Task: Find connections with filter location Duderstadt with filter topic #mortgage with filter profile language Spanish with filter current company Synergy Marine Group with filter school University of Mumbai with filter industry Postal Services with filter service category Interaction Design with filter keywords title Customer Service Manager
Action: Mouse moved to (482, 59)
Screenshot: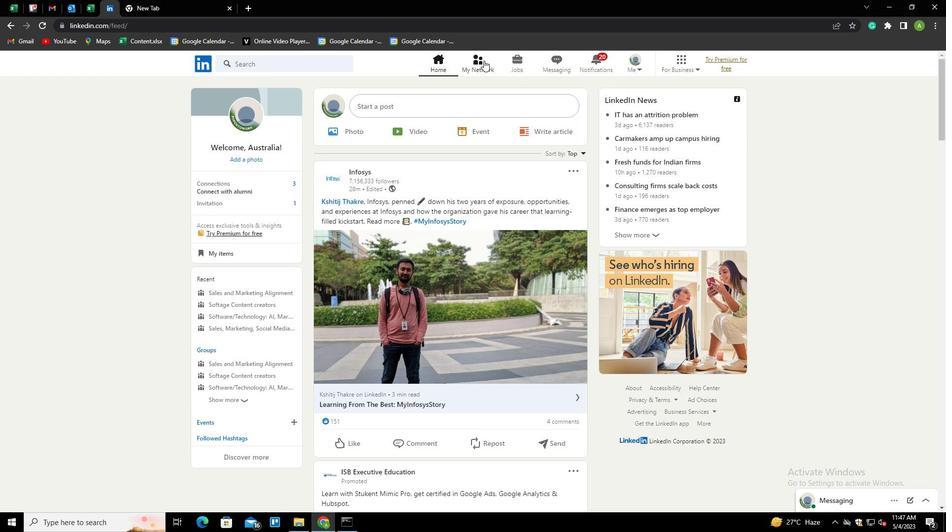 
Action: Mouse pressed left at (482, 59)
Screenshot: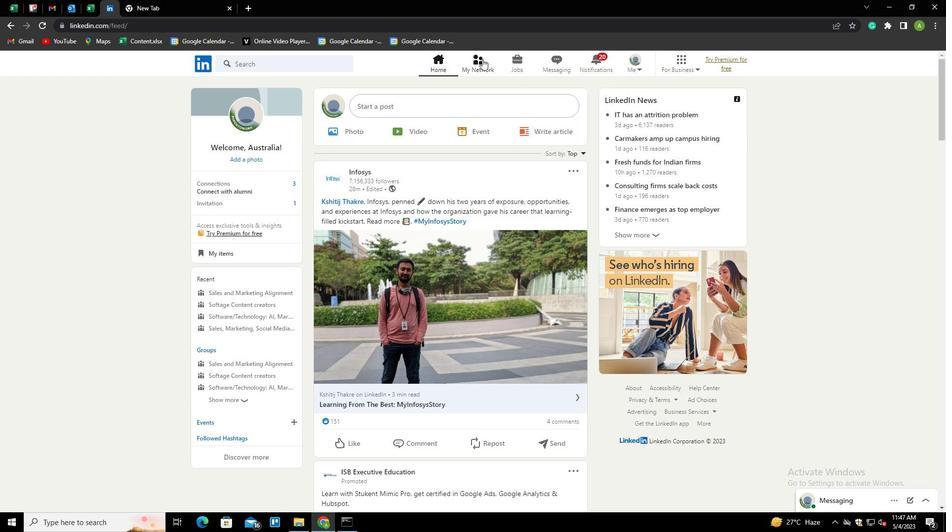 
Action: Mouse moved to (263, 120)
Screenshot: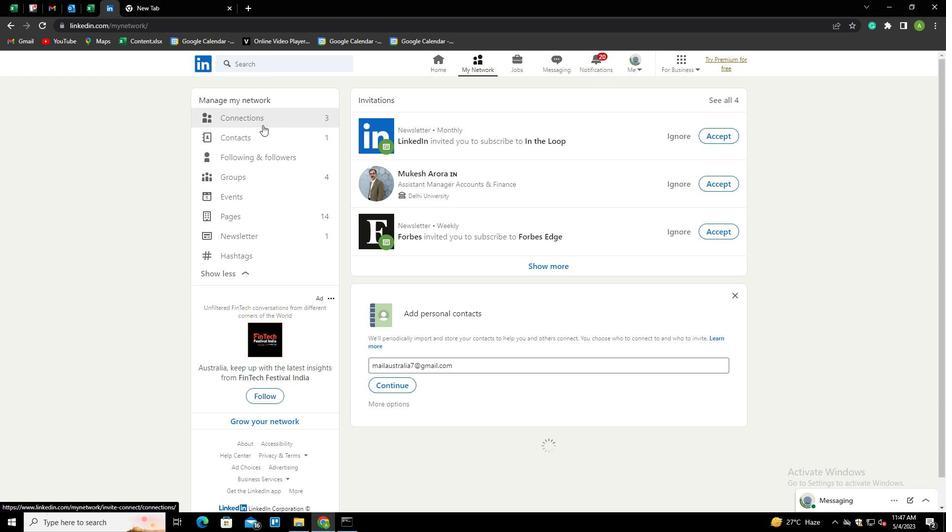 
Action: Mouse pressed left at (263, 120)
Screenshot: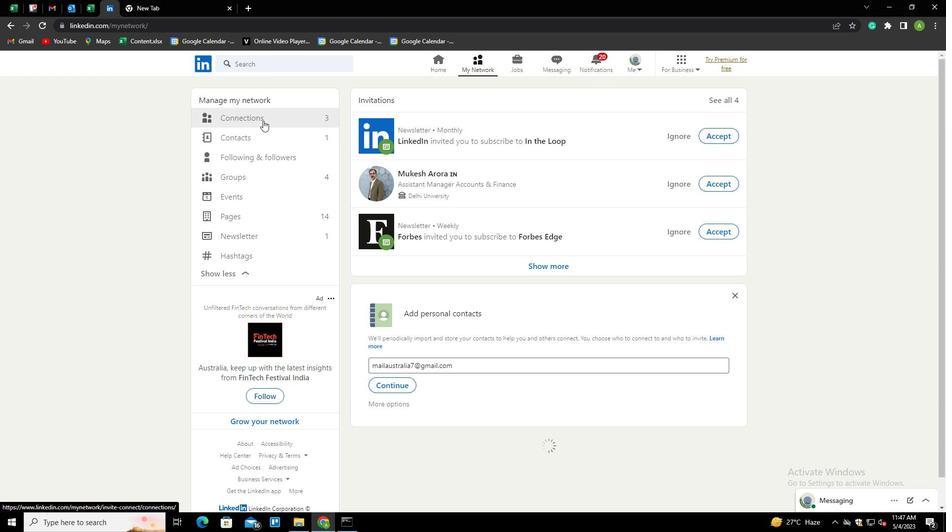 
Action: Mouse moved to (553, 116)
Screenshot: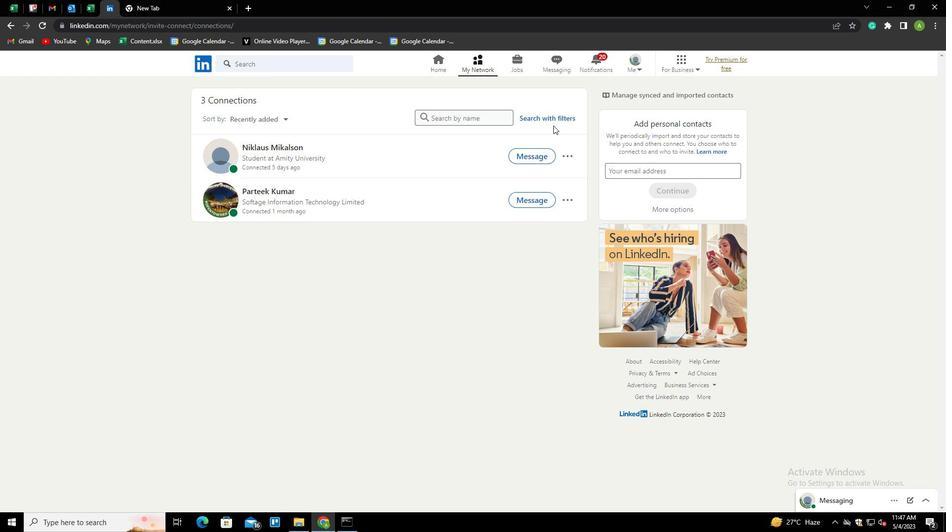 
Action: Mouse pressed left at (553, 116)
Screenshot: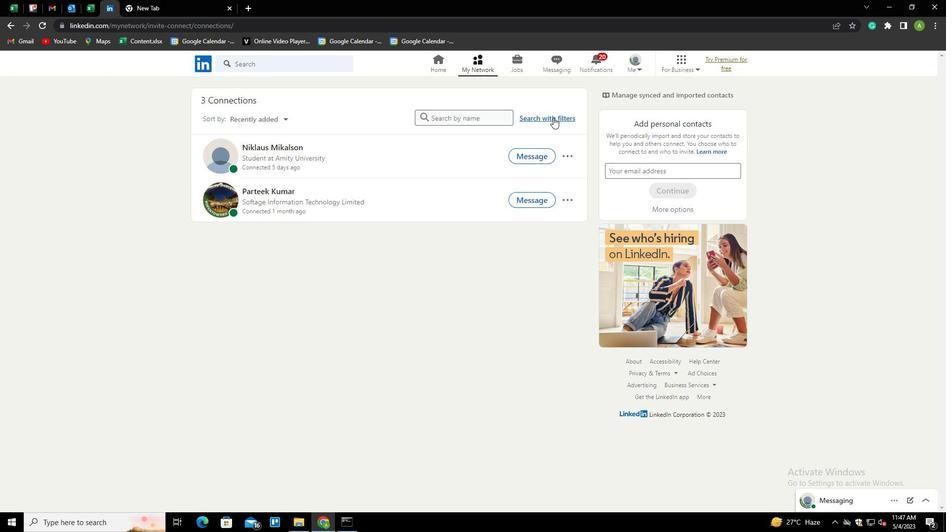 
Action: Mouse moved to (501, 91)
Screenshot: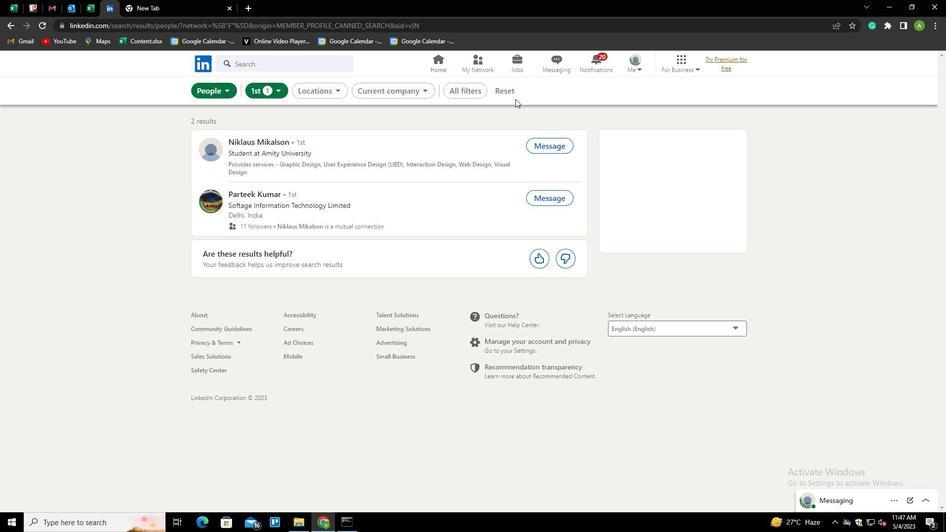 
Action: Mouse pressed left at (501, 91)
Screenshot: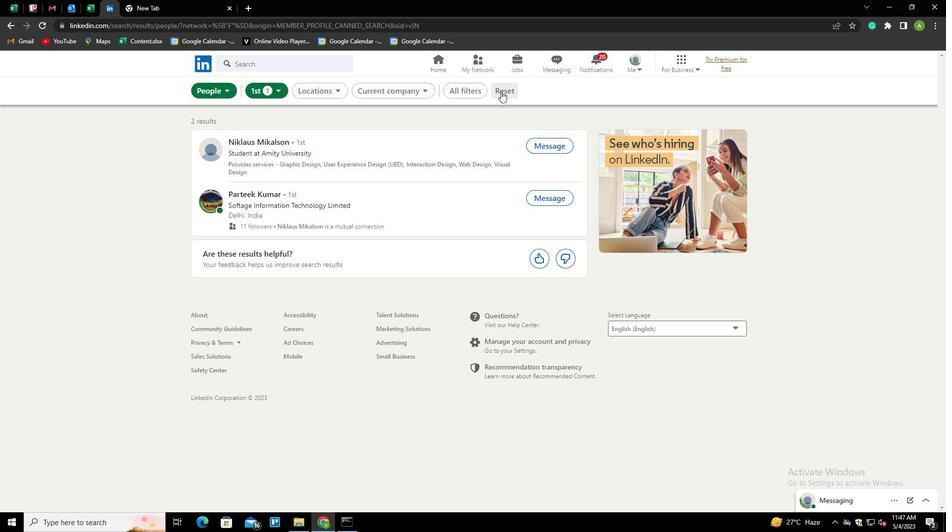 
Action: Mouse moved to (491, 90)
Screenshot: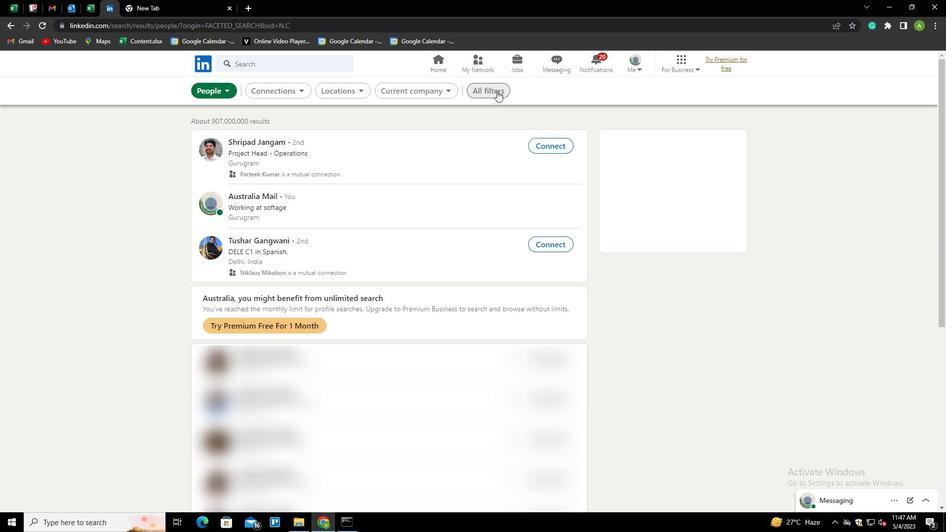 
Action: Mouse pressed left at (491, 90)
Screenshot: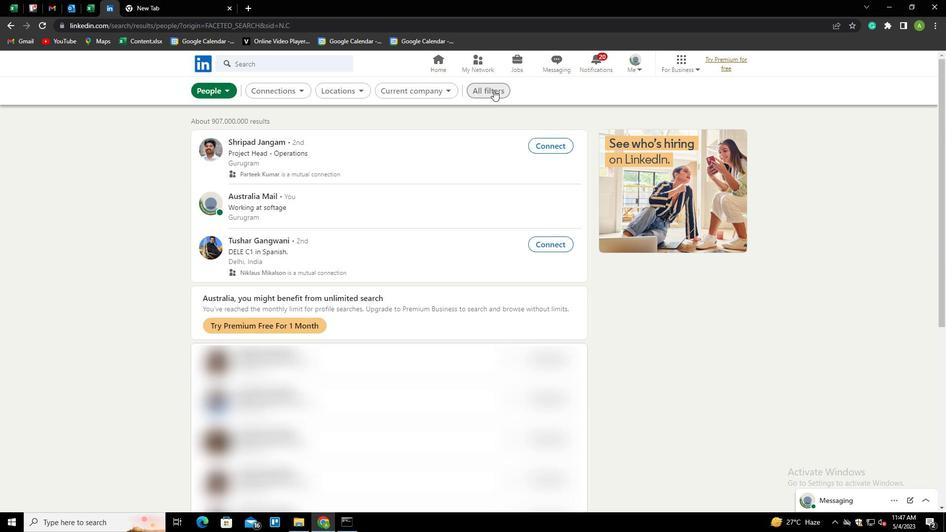 
Action: Mouse moved to (806, 278)
Screenshot: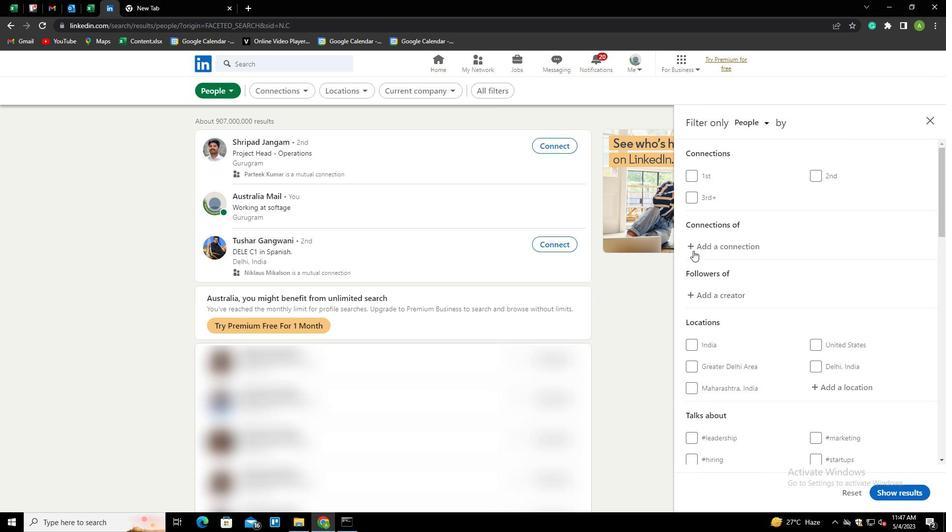 
Action: Mouse scrolled (806, 278) with delta (0, 0)
Screenshot: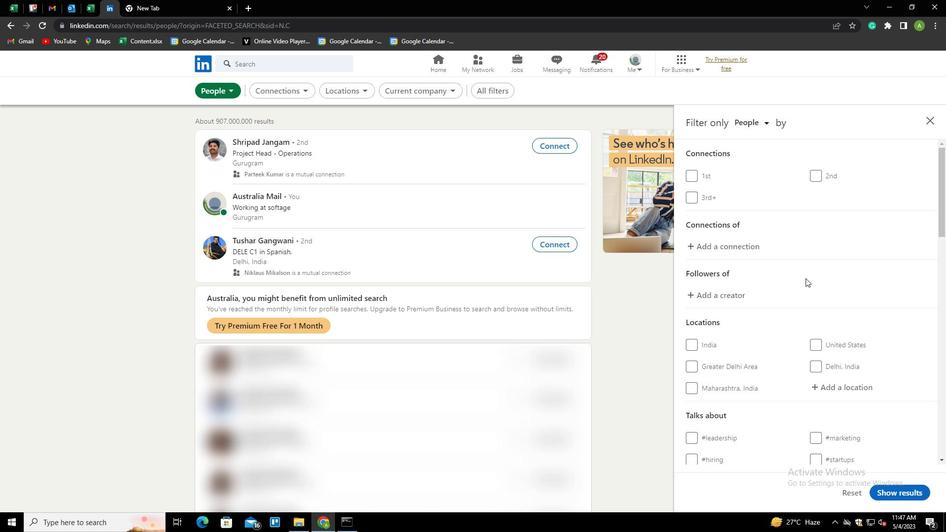 
Action: Mouse scrolled (806, 278) with delta (0, 0)
Screenshot: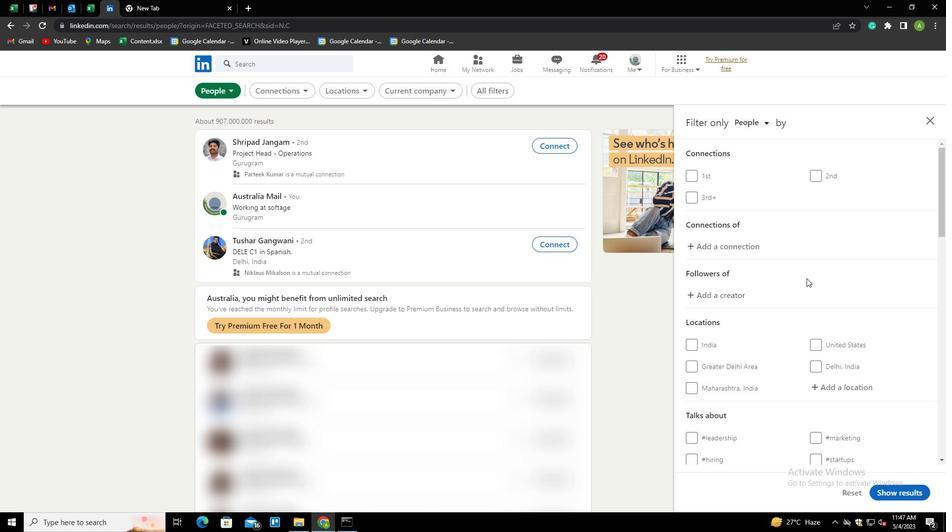 
Action: Mouse moved to (827, 293)
Screenshot: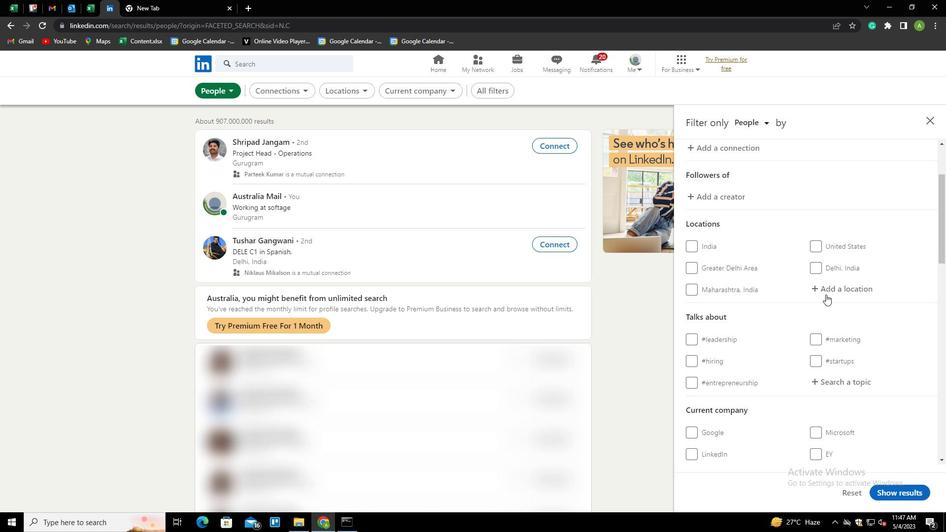
Action: Mouse pressed left at (827, 293)
Screenshot: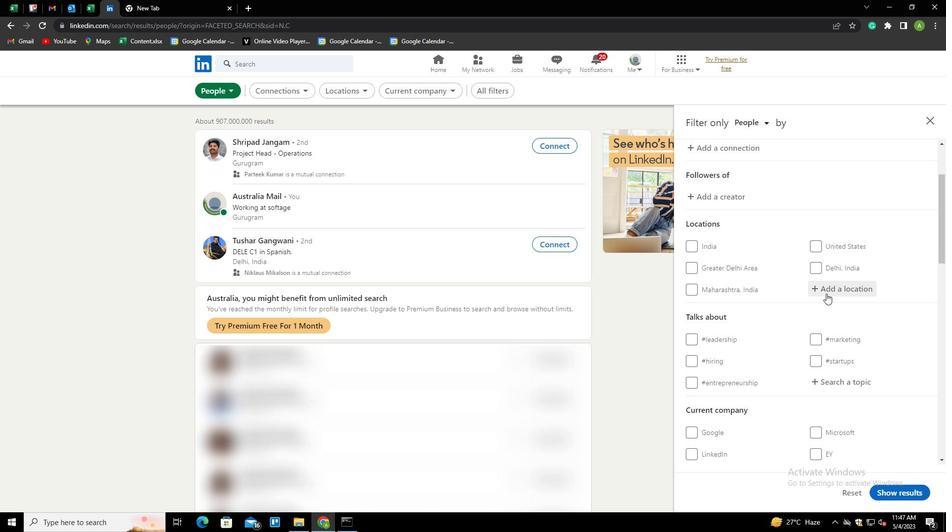 
Action: Key pressed <Key.shift>DUDERSTADT<Key.down><Key.enter>
Screenshot: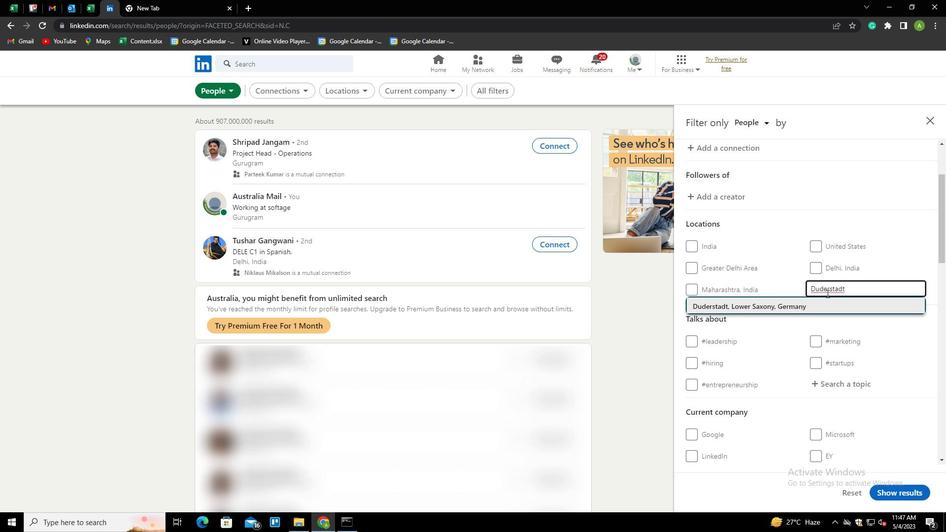 
Action: Mouse scrolled (827, 293) with delta (0, 0)
Screenshot: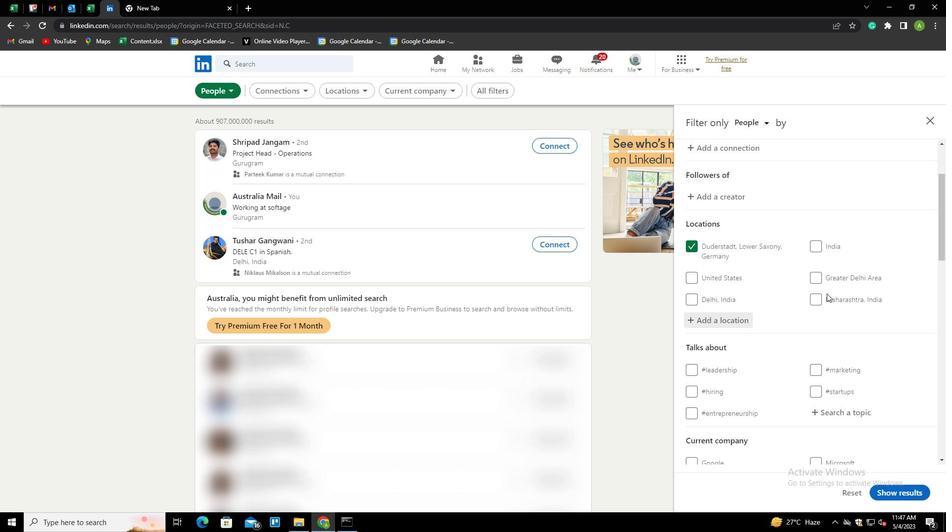 
Action: Mouse scrolled (827, 293) with delta (0, 0)
Screenshot: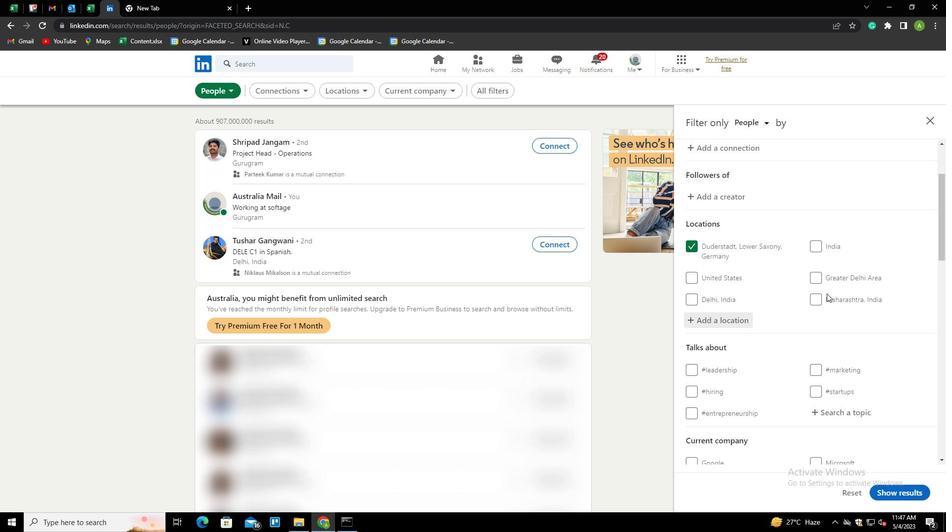 
Action: Mouse scrolled (827, 293) with delta (0, 0)
Screenshot: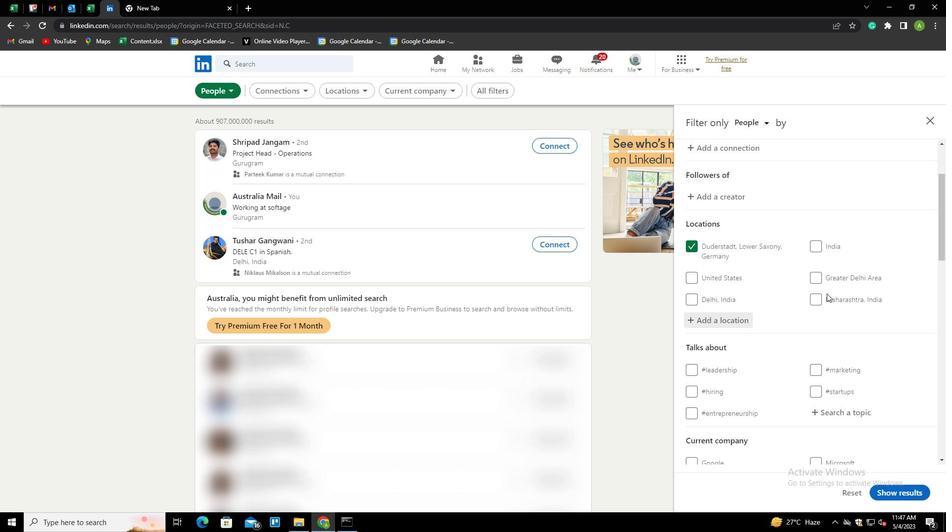 
Action: Mouse moved to (840, 264)
Screenshot: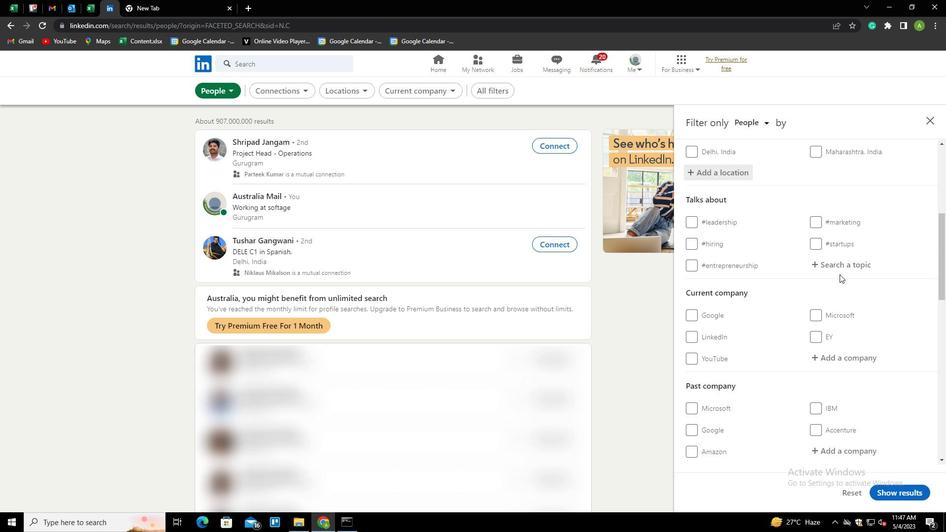 
Action: Mouse pressed left at (840, 264)
Screenshot: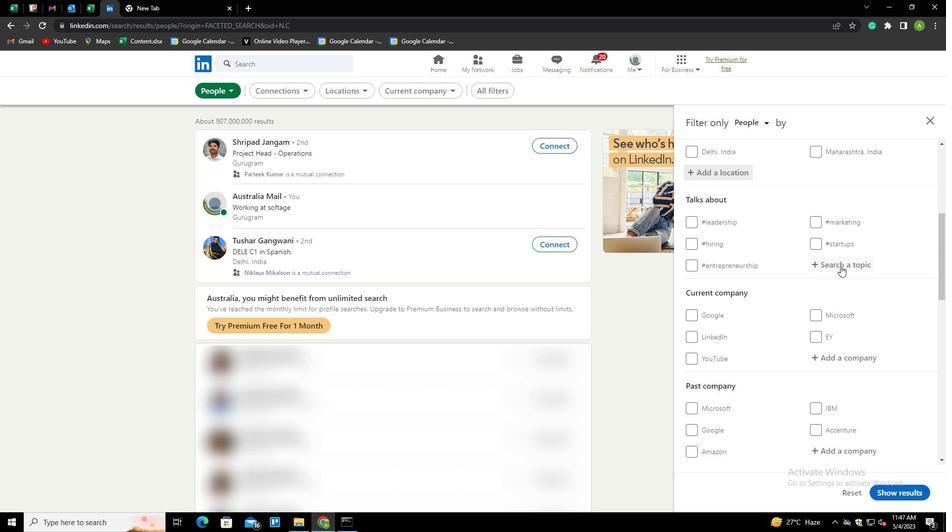 
Action: Key pressed MORTAGAGE<Key.backspace>GE<Key.backspace><Key.backspace>E<Key.left><Key.left><Key.left><Key.left><Key.backspace><Key.down><Key.enter>
Screenshot: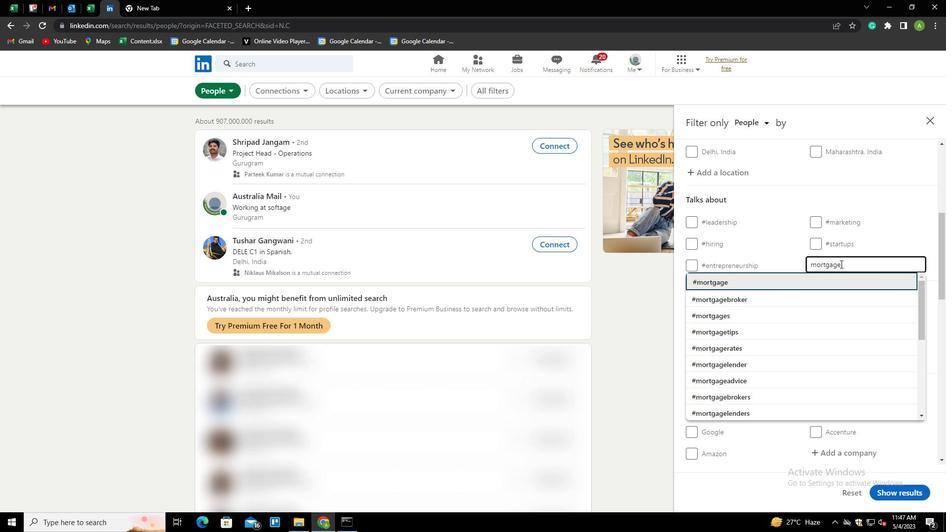 
Action: Mouse scrolled (840, 263) with delta (0, 0)
Screenshot: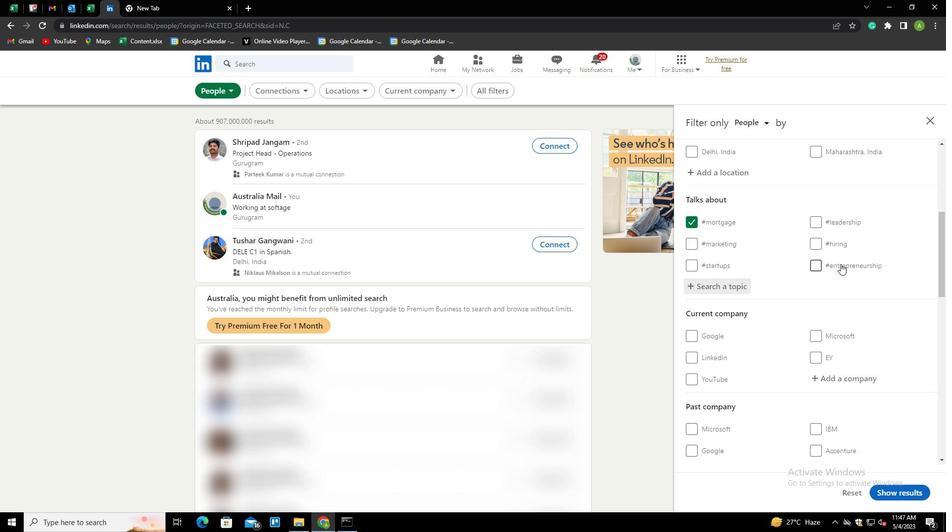 
Action: Mouse scrolled (840, 263) with delta (0, 0)
Screenshot: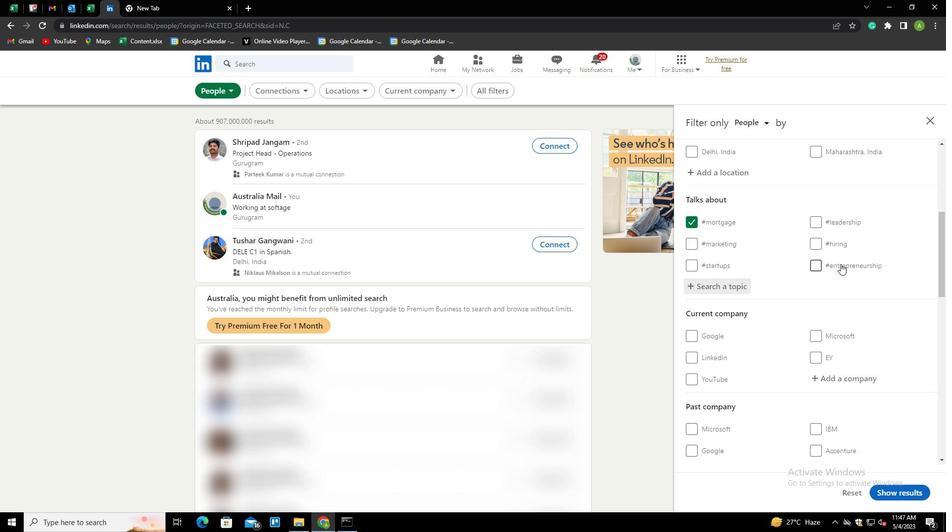 
Action: Mouse scrolled (840, 263) with delta (0, 0)
Screenshot: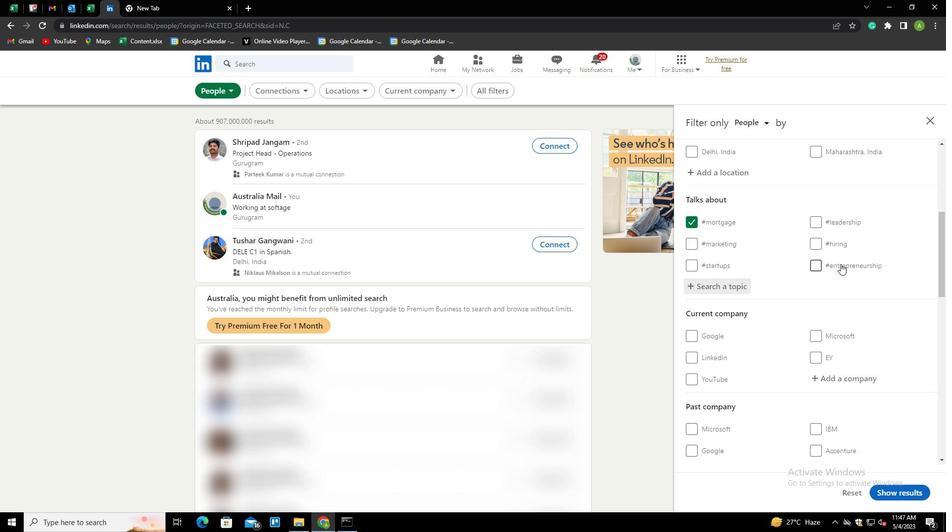 
Action: Mouse scrolled (840, 263) with delta (0, 0)
Screenshot: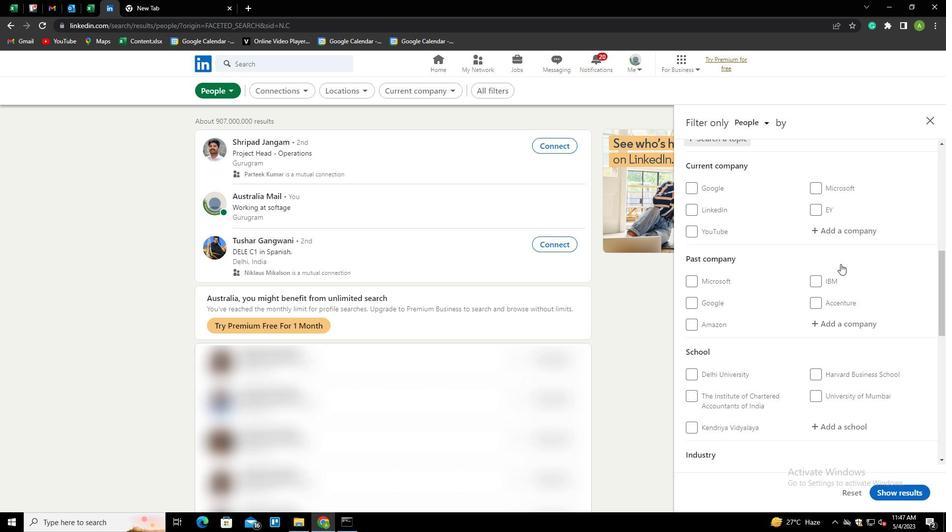 
Action: Mouse scrolled (840, 263) with delta (0, 0)
Screenshot: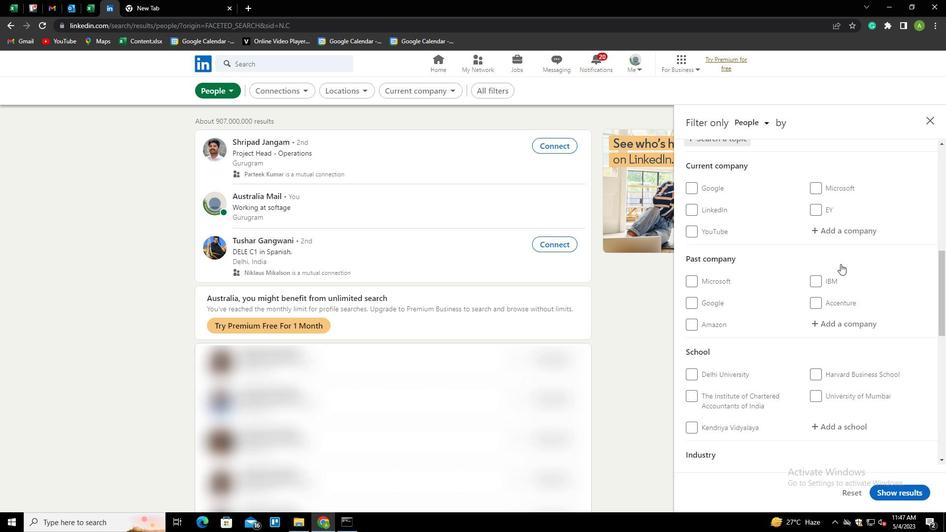 
Action: Mouse scrolled (840, 263) with delta (0, 0)
Screenshot: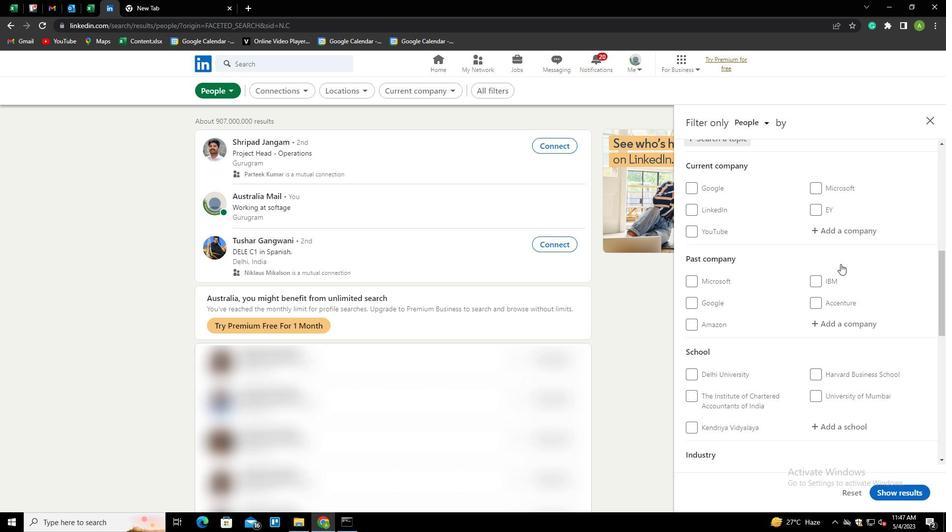 
Action: Mouse scrolled (840, 263) with delta (0, 0)
Screenshot: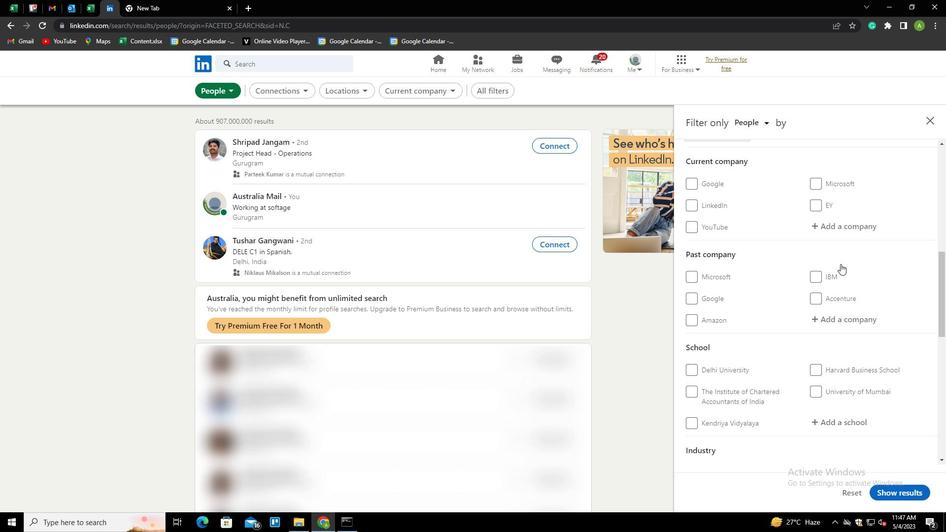 
Action: Mouse scrolled (840, 263) with delta (0, 0)
Screenshot: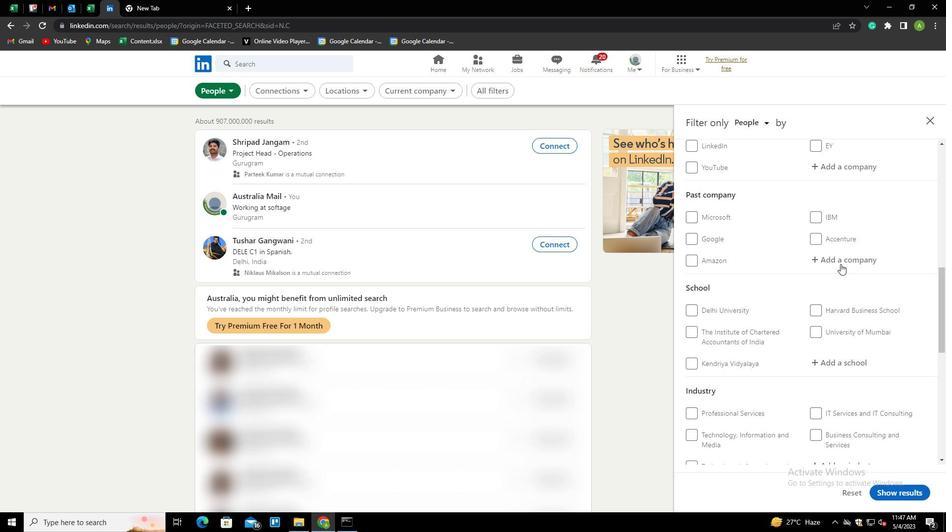 
Action: Mouse scrolled (840, 263) with delta (0, 0)
Screenshot: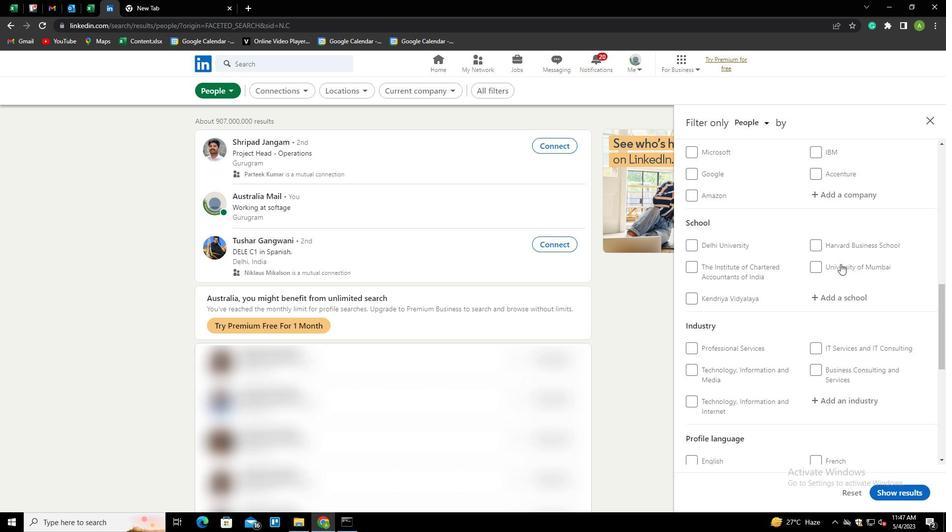 
Action: Mouse scrolled (840, 263) with delta (0, 0)
Screenshot: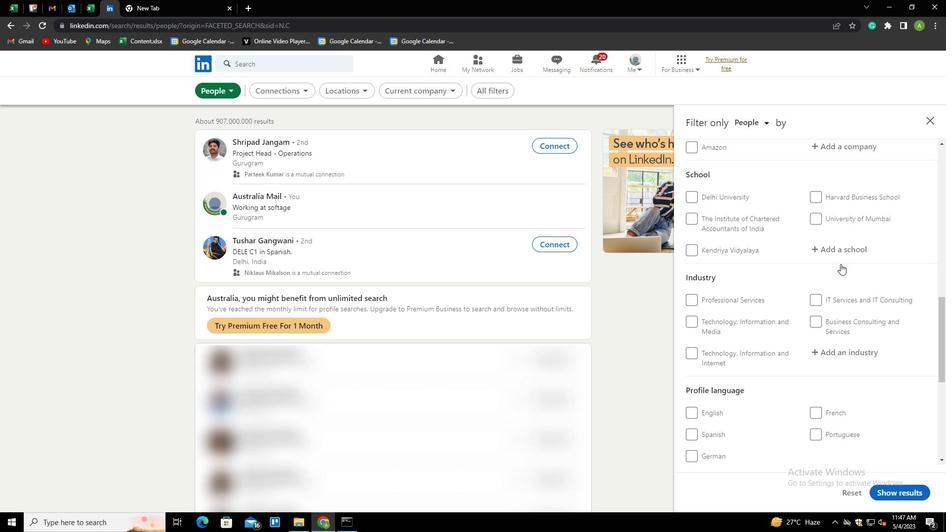 
Action: Mouse scrolled (840, 263) with delta (0, 0)
Screenshot: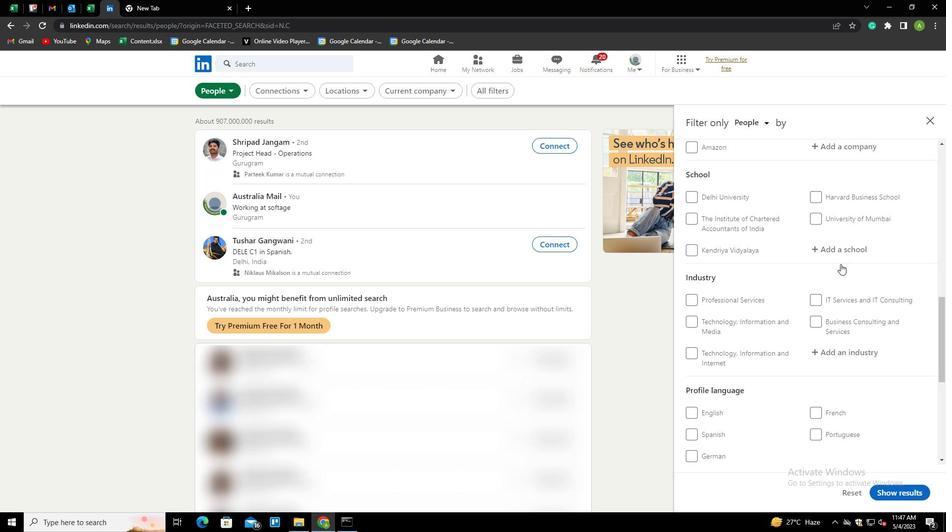 
Action: Mouse scrolled (840, 263) with delta (0, 0)
Screenshot: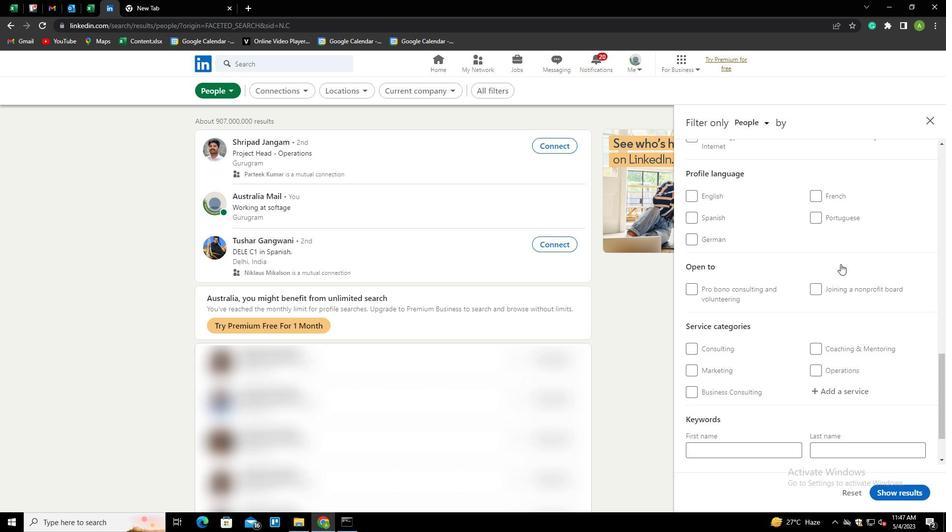 
Action: Mouse scrolled (840, 263) with delta (0, 0)
Screenshot: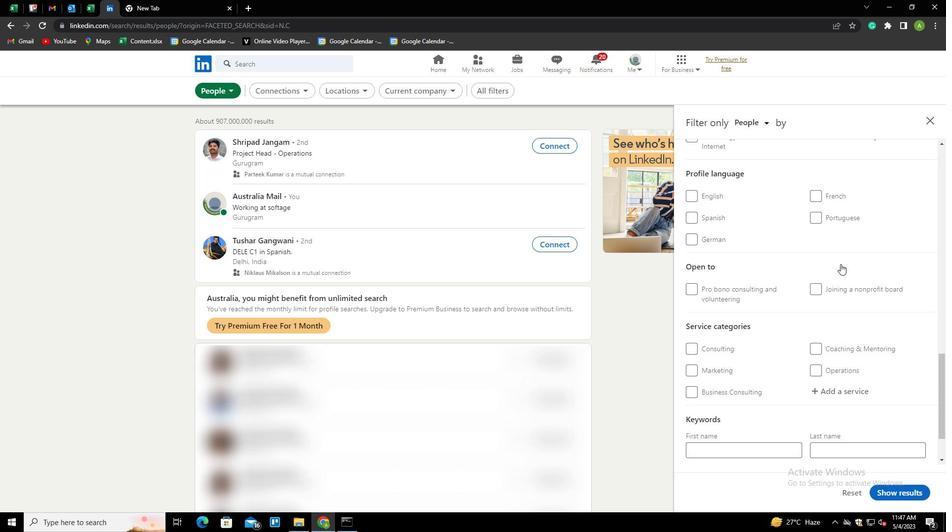 
Action: Mouse scrolled (840, 263) with delta (0, 0)
Screenshot: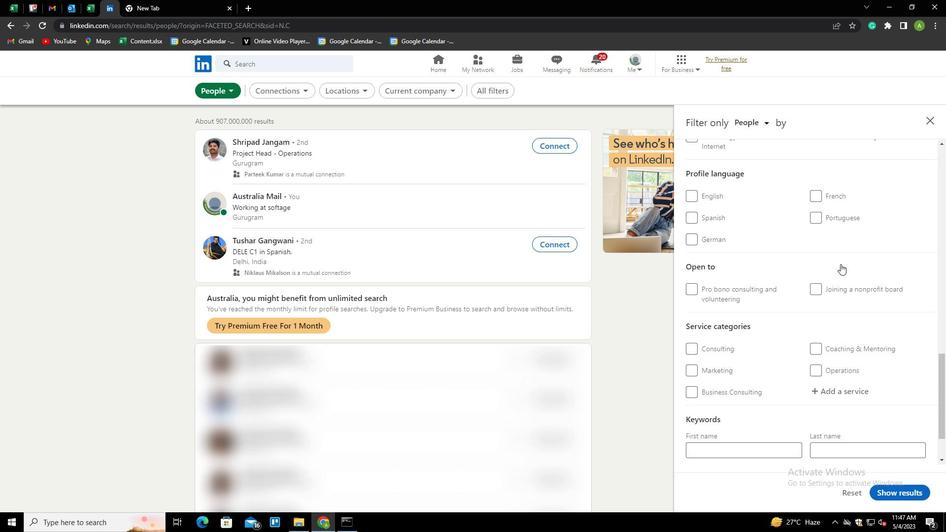 
Action: Mouse moved to (692, 157)
Screenshot: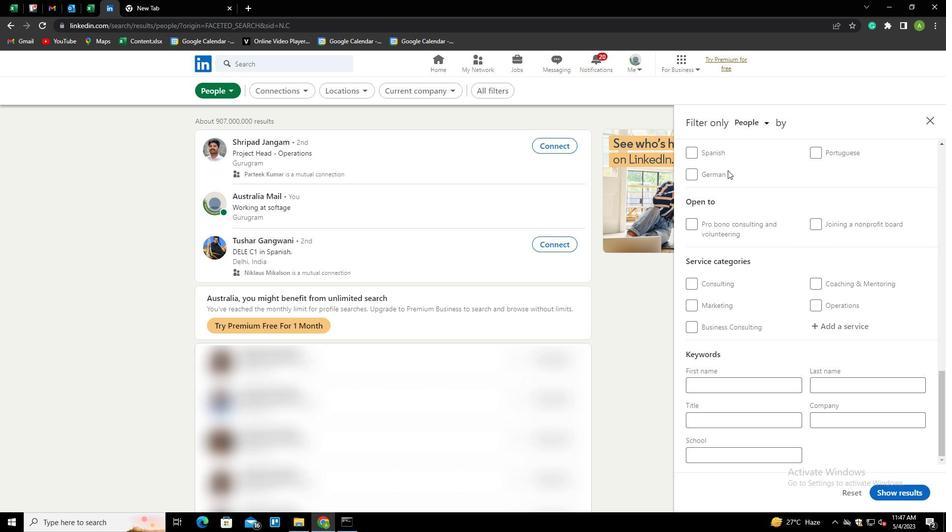 
Action: Mouse pressed left at (692, 157)
Screenshot: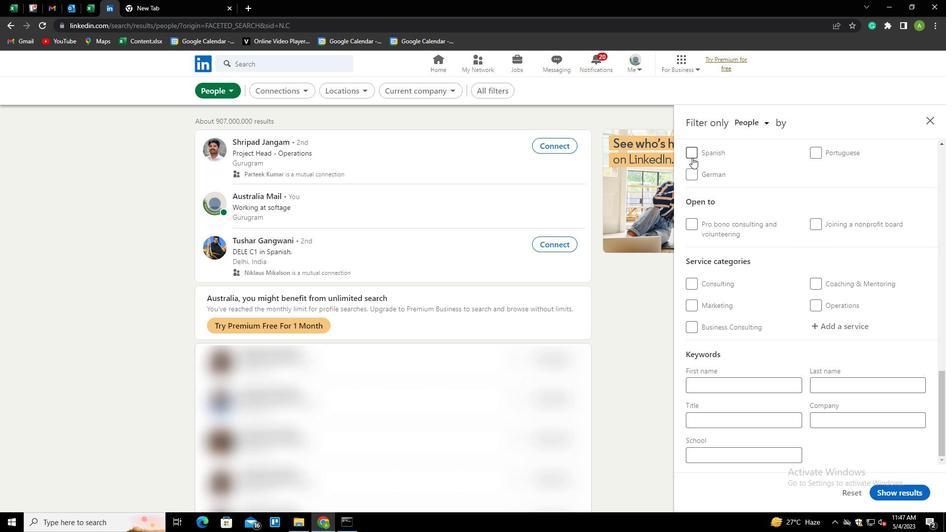 
Action: Mouse moved to (818, 232)
Screenshot: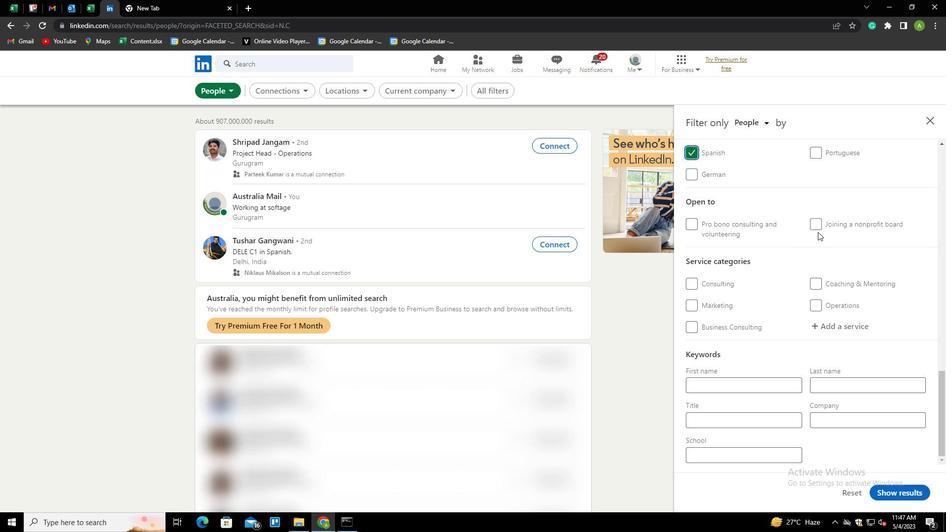 
Action: Mouse scrolled (818, 232) with delta (0, 0)
Screenshot: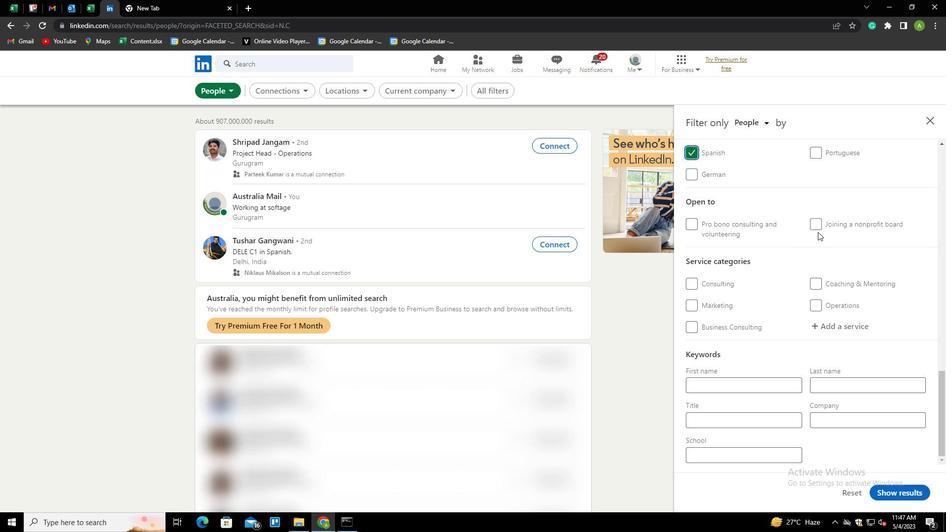 
Action: Mouse scrolled (818, 232) with delta (0, 0)
Screenshot: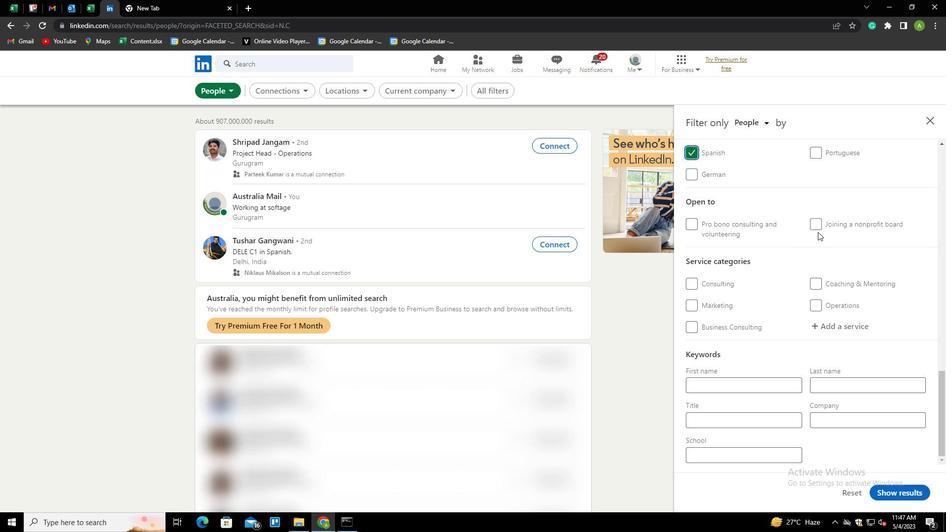 
Action: Mouse scrolled (818, 232) with delta (0, 0)
Screenshot: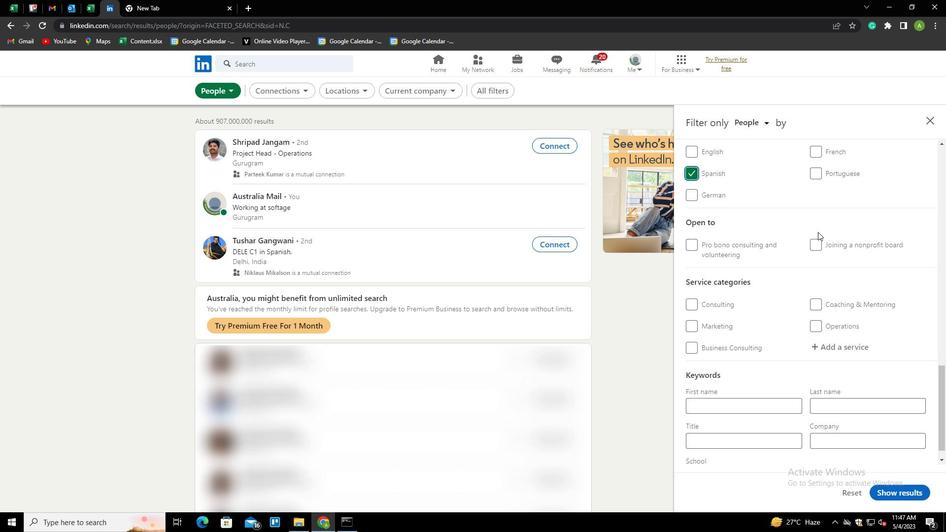 
Action: Mouse scrolled (818, 232) with delta (0, 0)
Screenshot: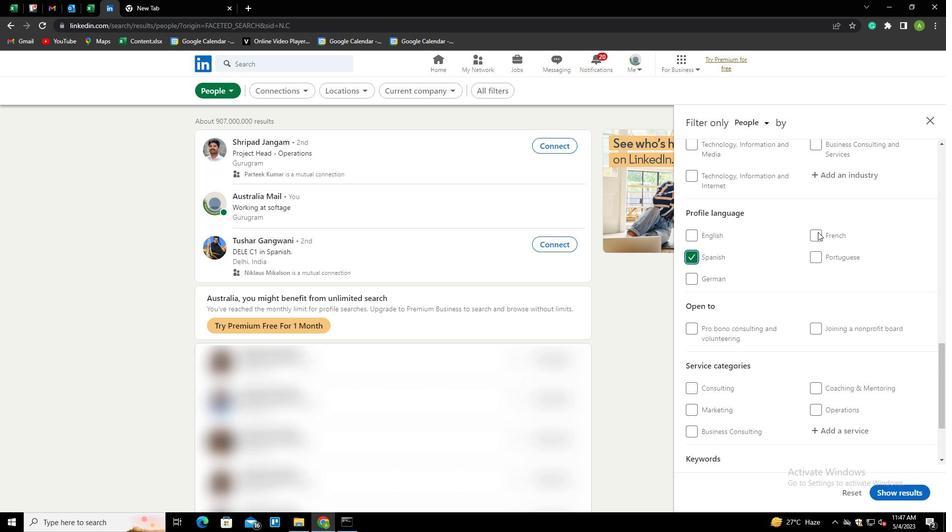 
Action: Mouse scrolled (818, 232) with delta (0, 0)
Screenshot: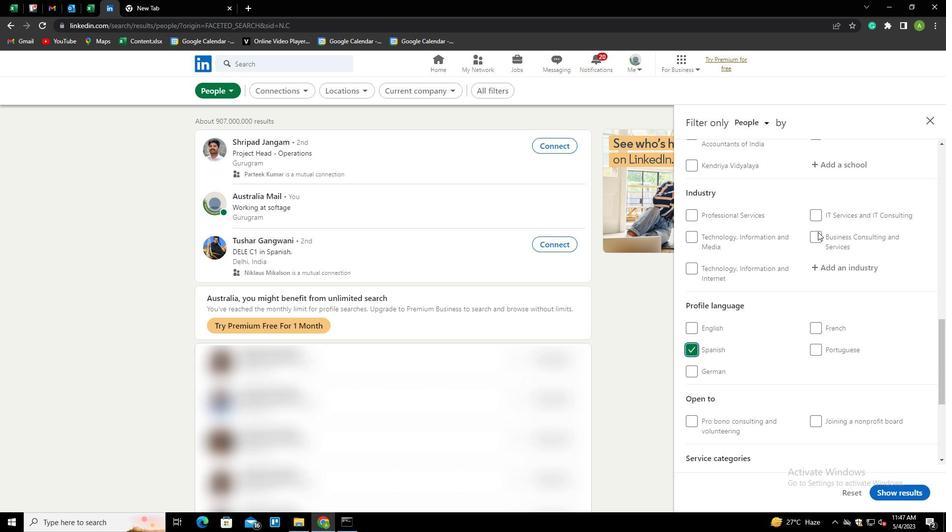 
Action: Mouse scrolled (818, 232) with delta (0, 0)
Screenshot: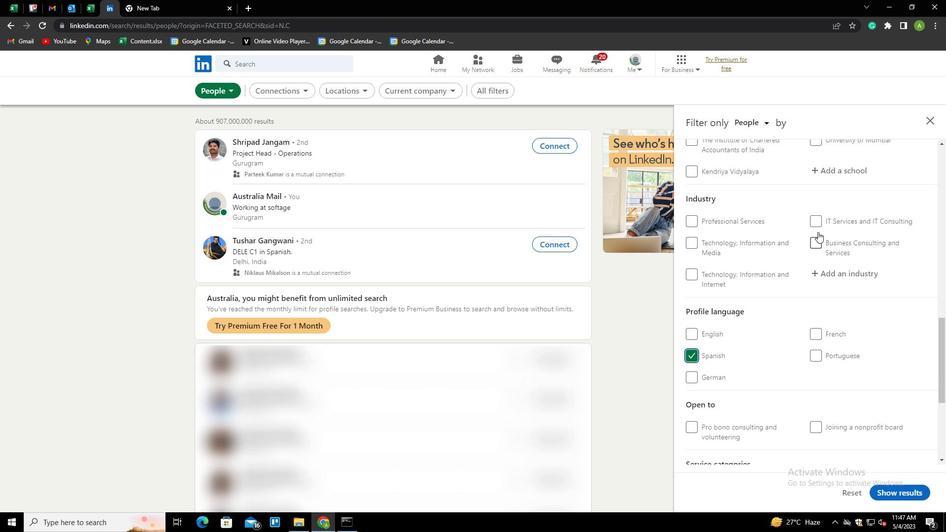 
Action: Mouse scrolled (818, 232) with delta (0, 0)
Screenshot: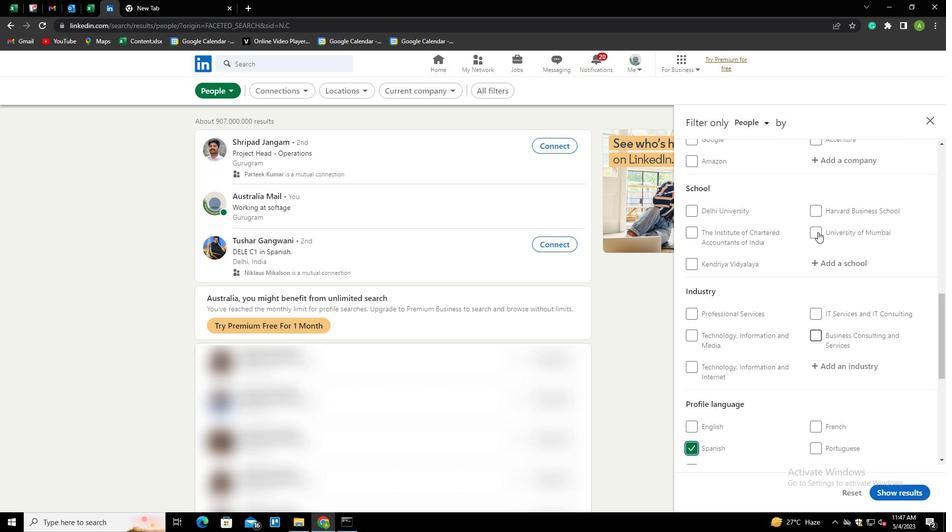 
Action: Mouse scrolled (818, 232) with delta (0, 0)
Screenshot: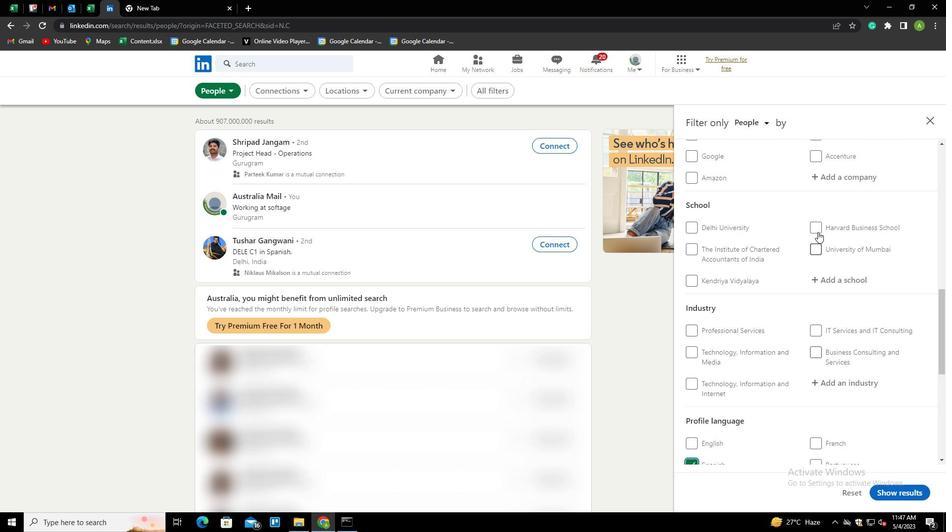 
Action: Mouse moved to (831, 249)
Screenshot: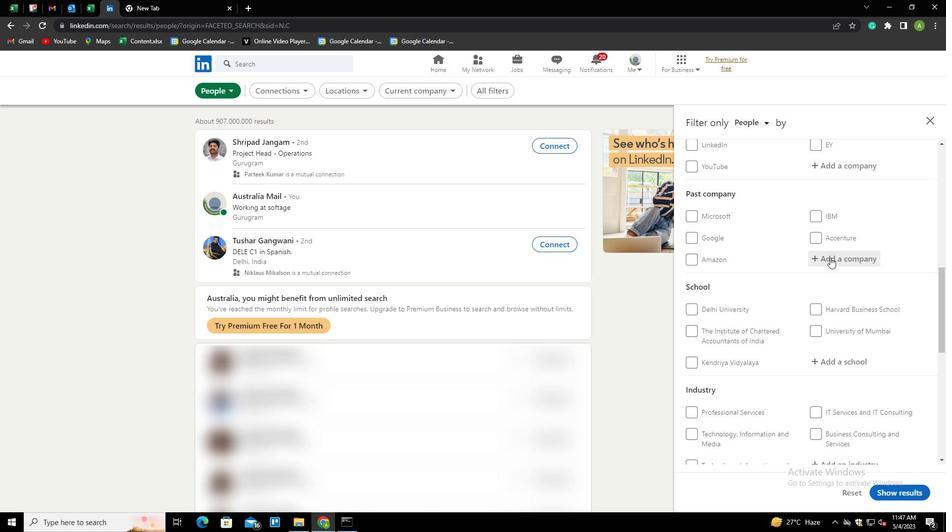 
Action: Mouse scrolled (831, 250) with delta (0, 0)
Screenshot: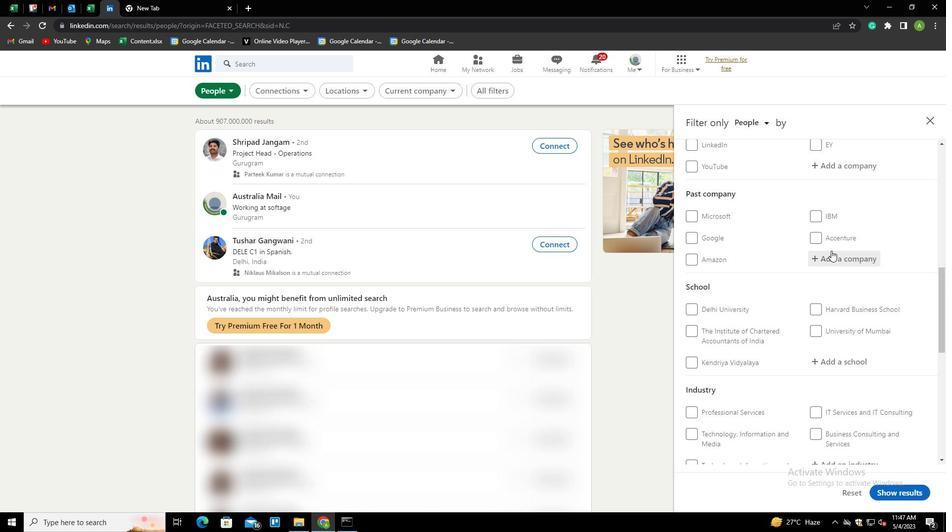 
Action: Mouse moved to (829, 217)
Screenshot: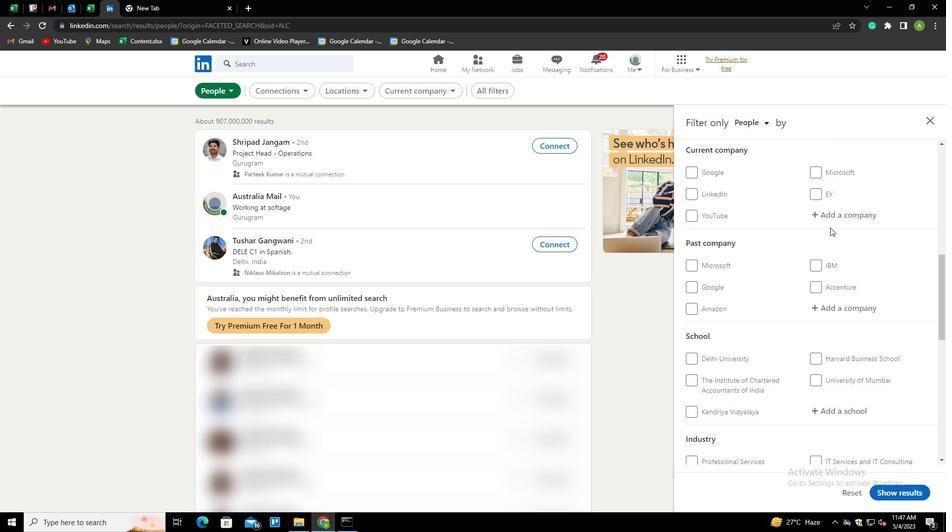 
Action: Mouse pressed left at (829, 217)
Screenshot: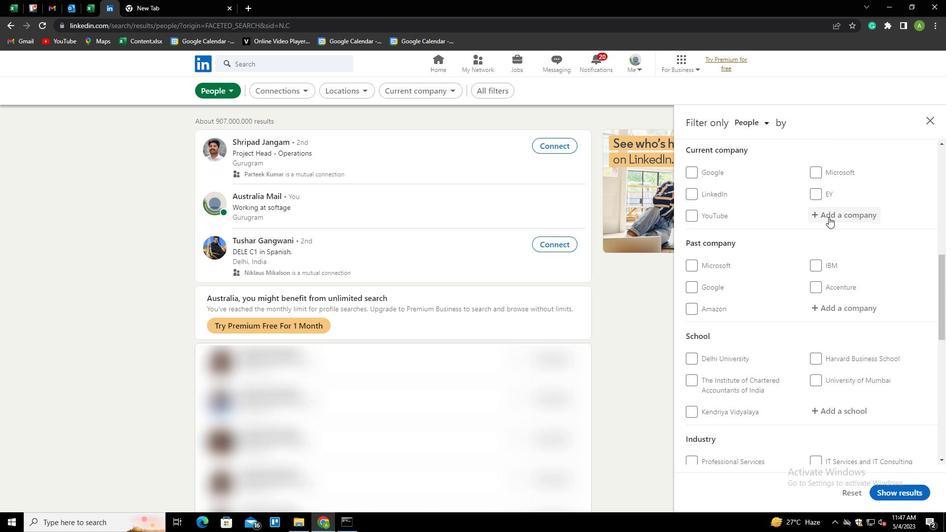 
Action: Key pressed <Key.shift>SYNERGY<Key.space><Key.shift>MARINE<Key.down><Key.enter>
Screenshot: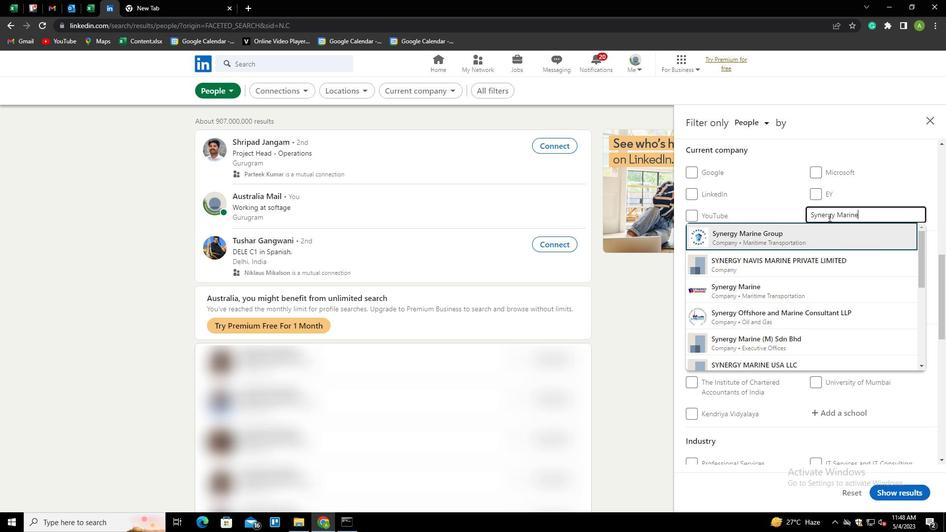 
Action: Mouse scrolled (829, 216) with delta (0, 0)
Screenshot: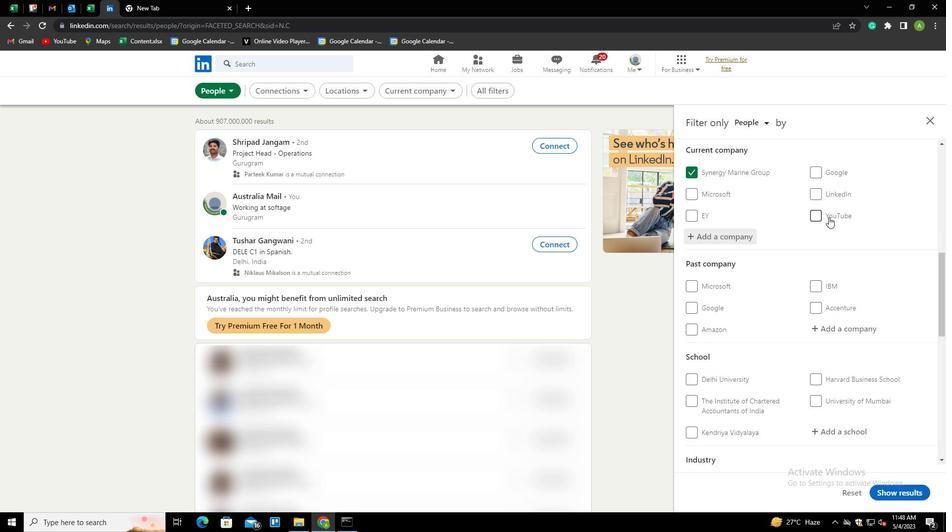 
Action: Mouse scrolled (829, 216) with delta (0, 0)
Screenshot: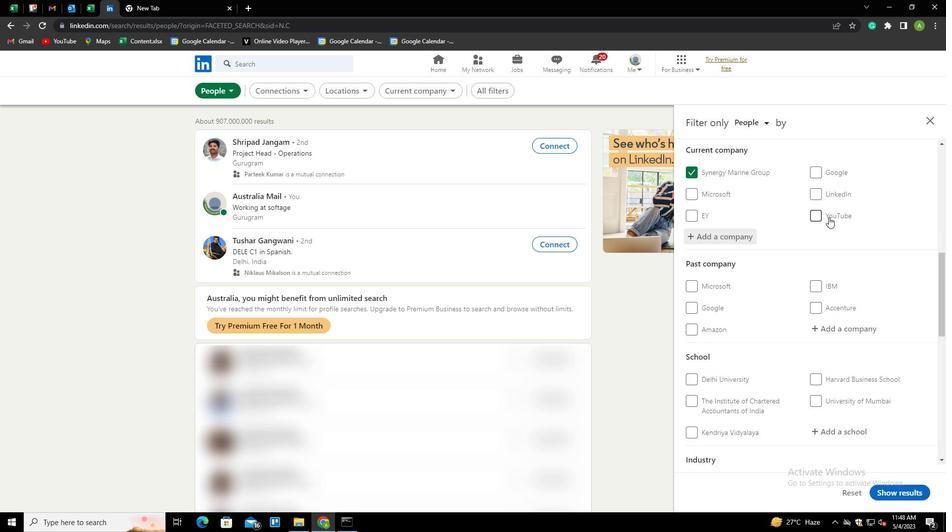 
Action: Mouse scrolled (829, 216) with delta (0, 0)
Screenshot: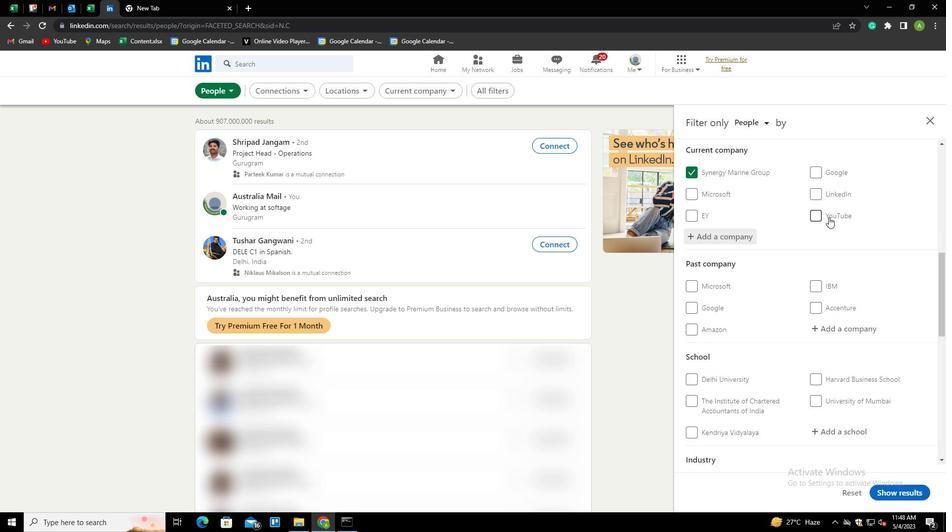 
Action: Mouse moved to (835, 282)
Screenshot: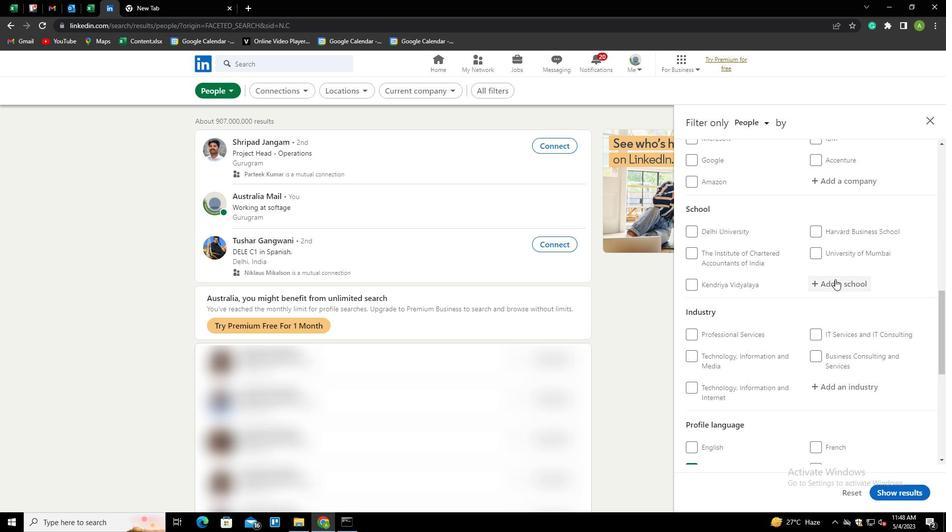 
Action: Mouse pressed left at (835, 282)
Screenshot: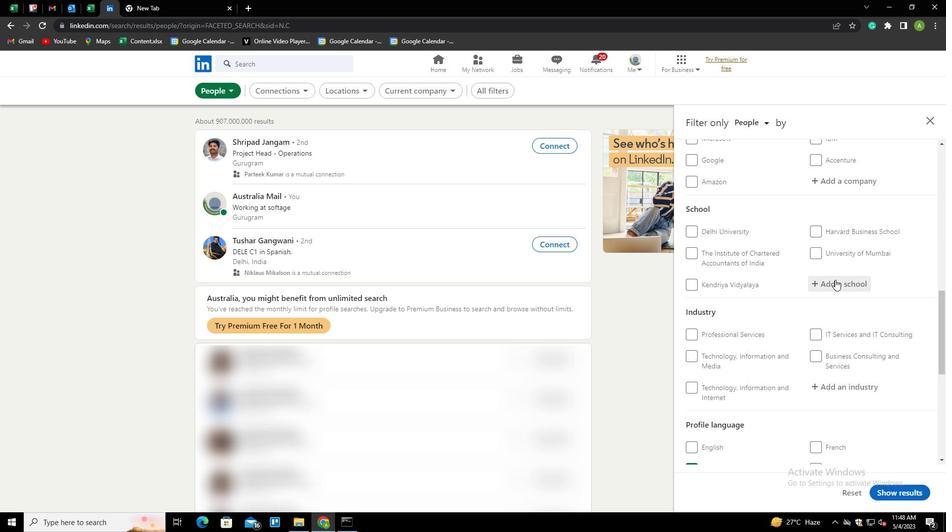 
Action: Key pressed <Key.shift>UNIVERSITY<Key.space>OF<Key.shift>MU<Key.backspace><Key.backspace><Key.space><Key.shift>MUM<Key.space><Key.backspace><Key.down><Key.enter>
Screenshot: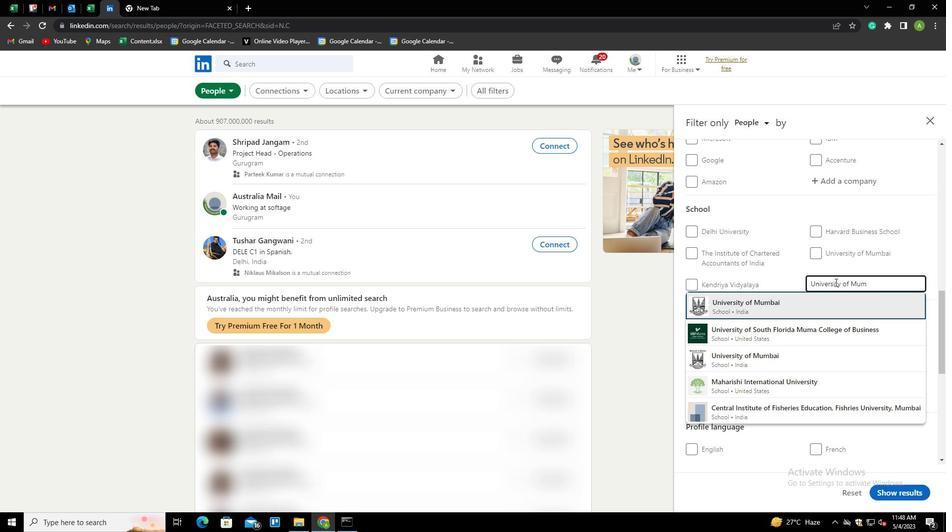 
Action: Mouse scrolled (835, 281) with delta (0, 0)
Screenshot: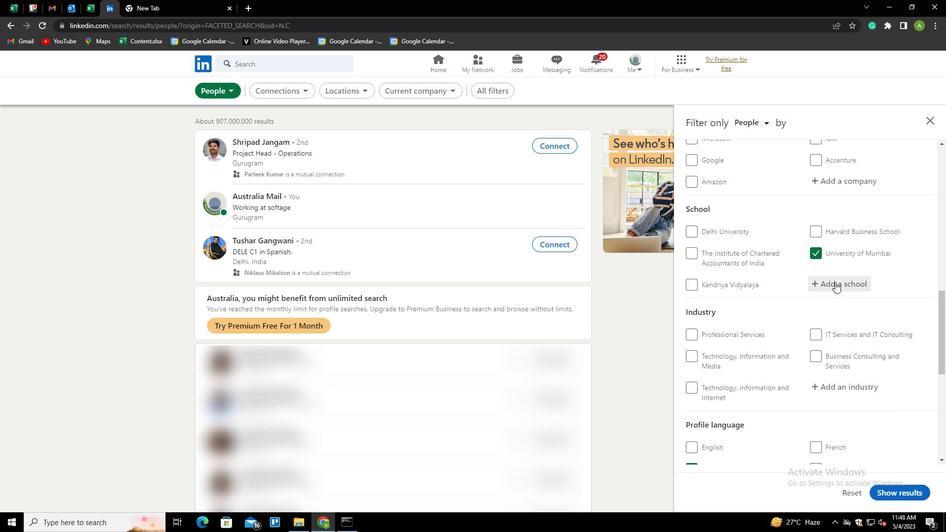 
Action: Mouse scrolled (835, 281) with delta (0, 0)
Screenshot: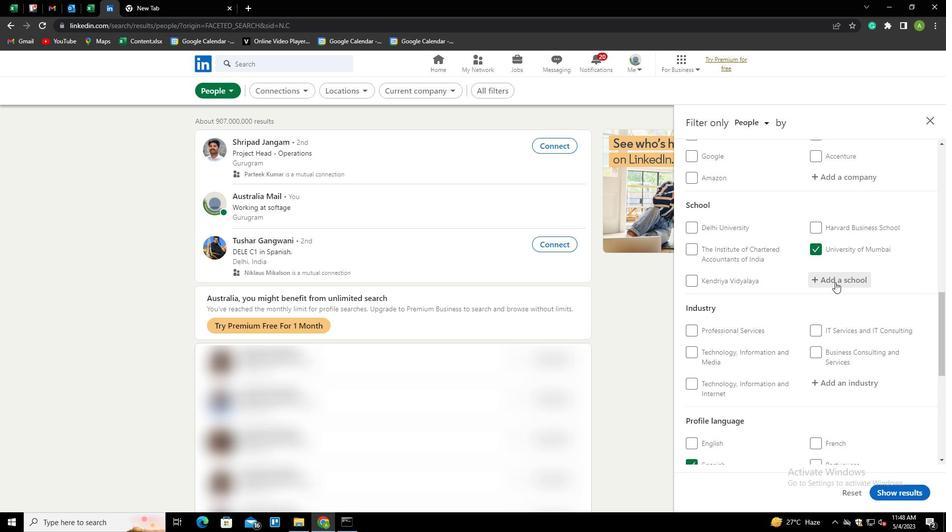 
Action: Mouse scrolled (835, 281) with delta (0, 0)
Screenshot: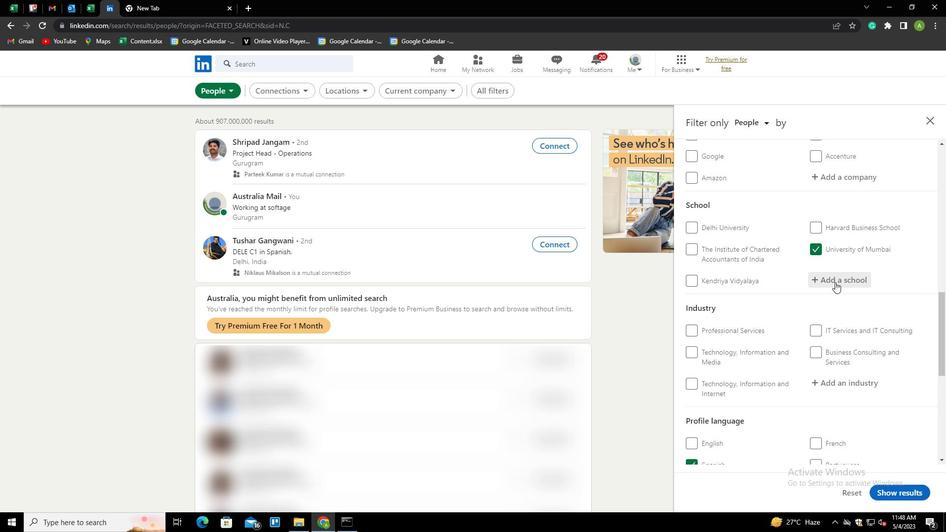 
Action: Mouse moved to (828, 239)
Screenshot: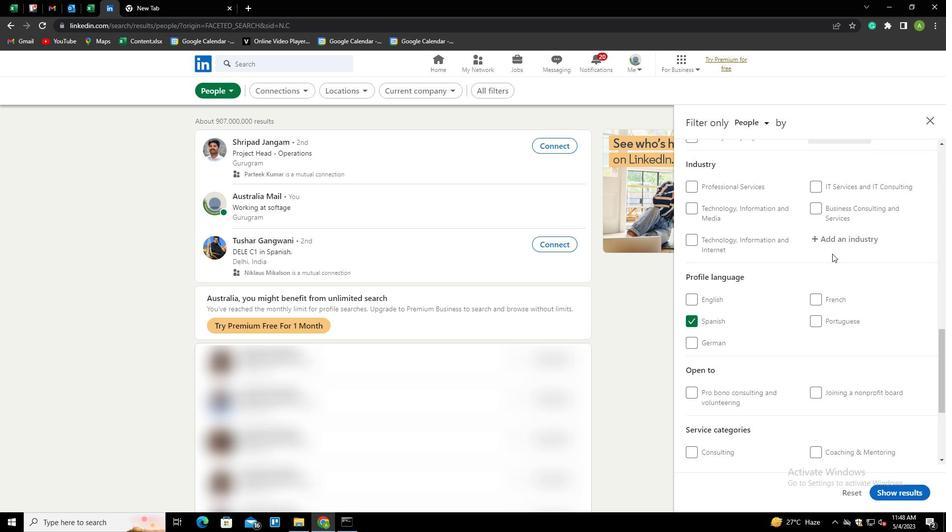 
Action: Mouse pressed left at (828, 239)
Screenshot: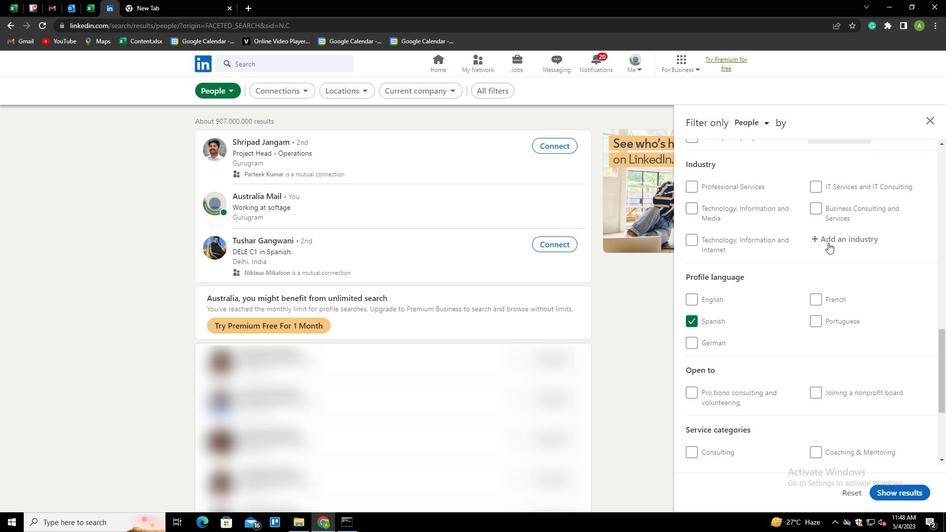 
Action: Key pressed <Key.shift>POSTAL<Key.space><Key.shift>SERVICES<Key.down><Key.enter>
Screenshot: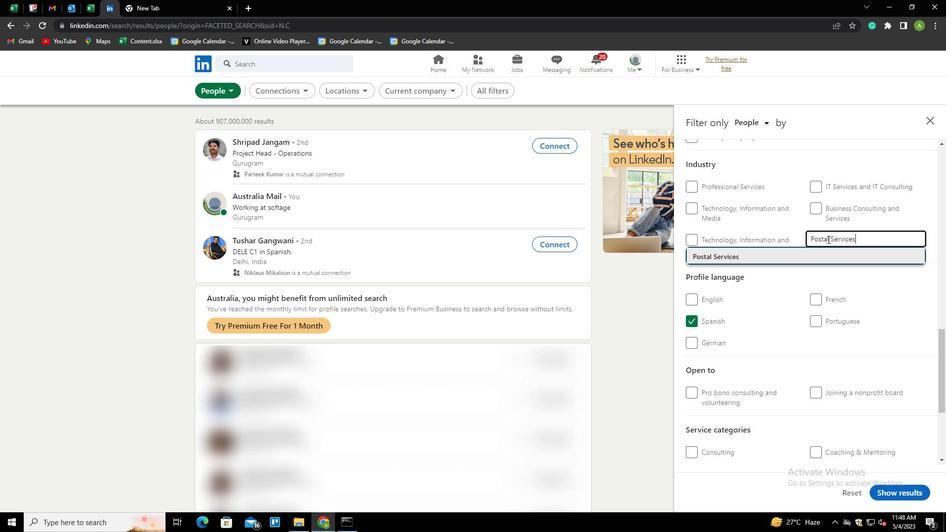 
Action: Mouse scrolled (828, 239) with delta (0, 0)
Screenshot: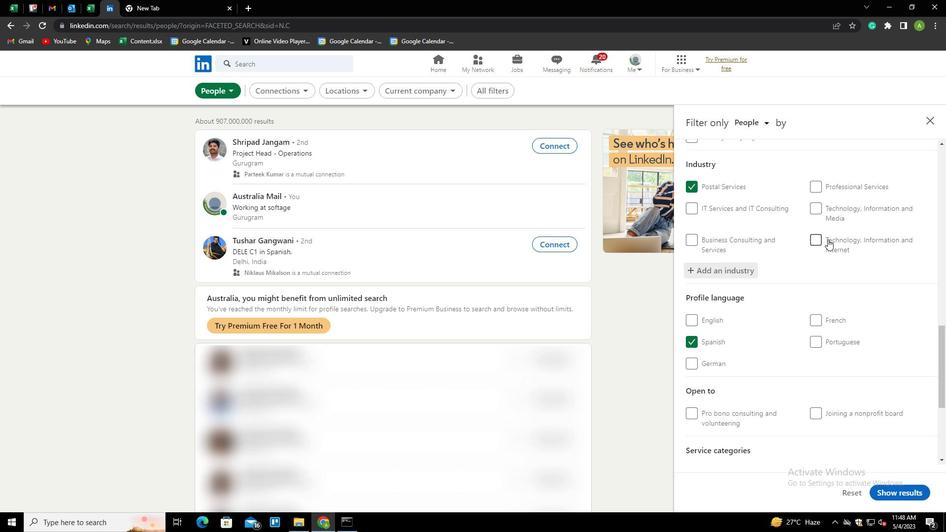 
Action: Mouse scrolled (828, 239) with delta (0, 0)
Screenshot: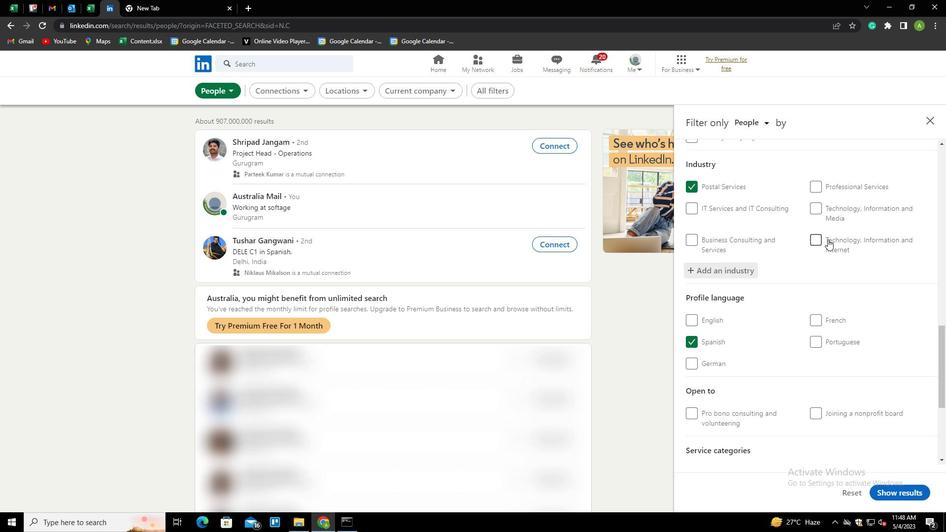 
Action: Mouse scrolled (828, 239) with delta (0, 0)
Screenshot: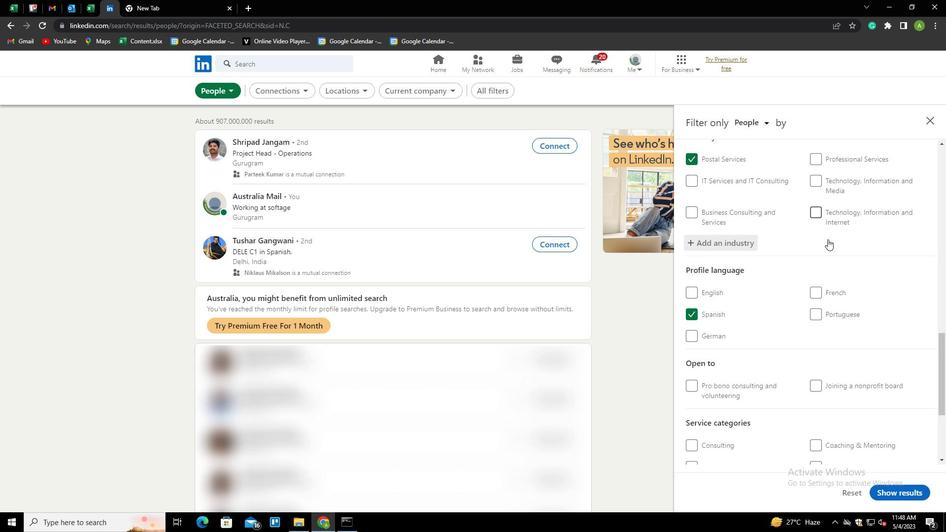 
Action: Mouse scrolled (828, 239) with delta (0, 0)
Screenshot: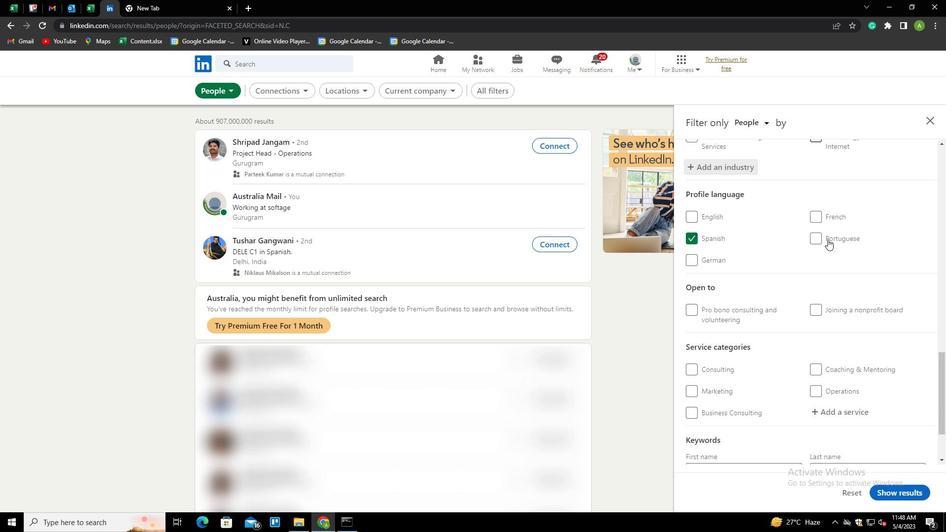 
Action: Mouse scrolled (828, 239) with delta (0, 0)
Screenshot: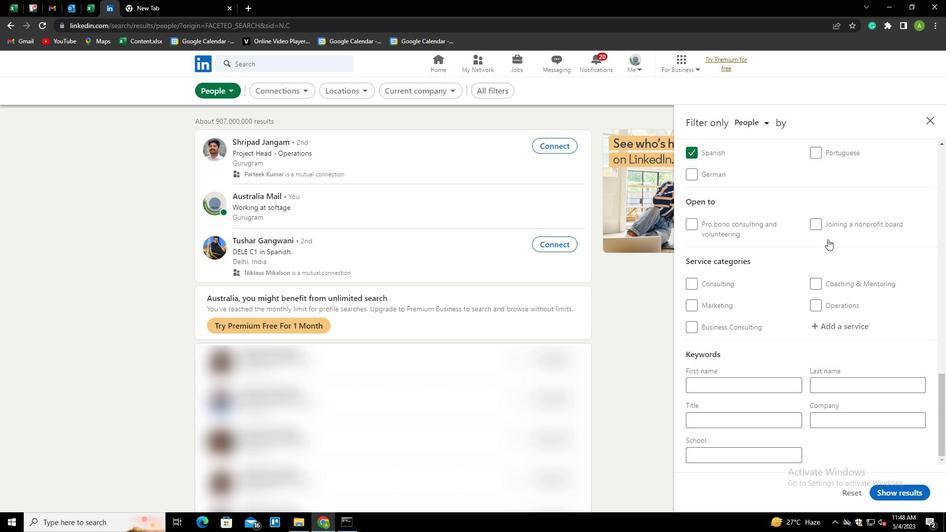 
Action: Mouse moved to (825, 326)
Screenshot: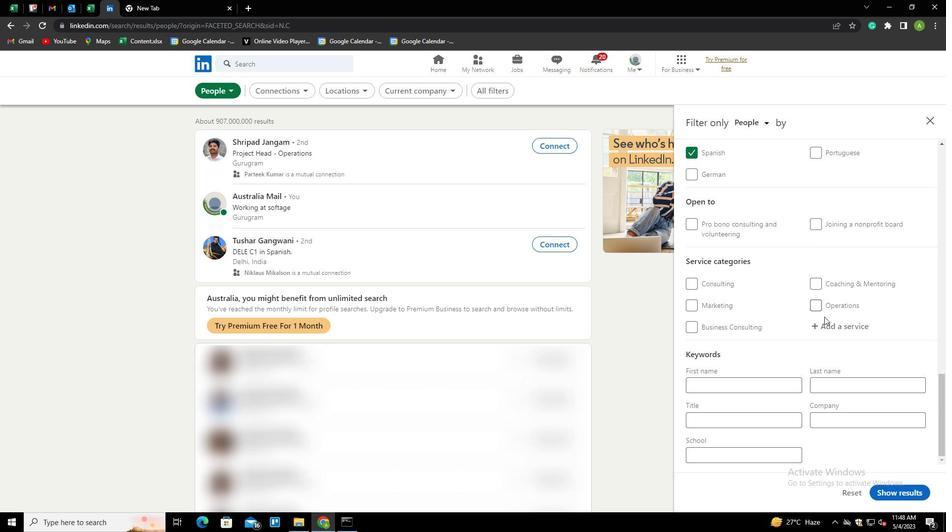 
Action: Mouse pressed left at (825, 326)
Screenshot: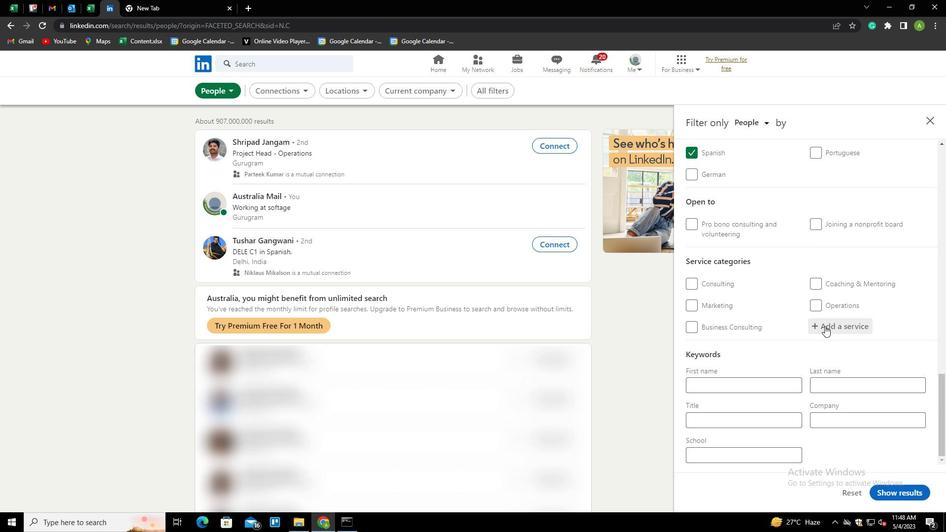 
Action: Key pressed <Key.shift><Key.shift><Key.shift><Key.shift><Key.shift><Key.shift><Key.shift><Key.shift><Key.shift><Key.shift><Key.shift><Key.shift><Key.shift><Key.shift><Key.shift><Key.shift>INTERACTION<Key.space><Key.shift>DESIGN<Key.down><Key.enter>
Screenshot: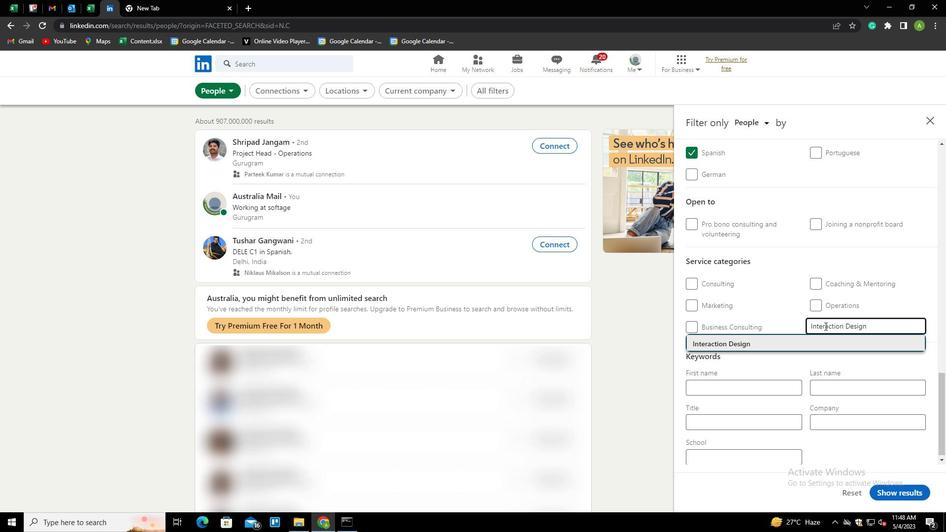 
Action: Mouse scrolled (825, 325) with delta (0, 0)
Screenshot: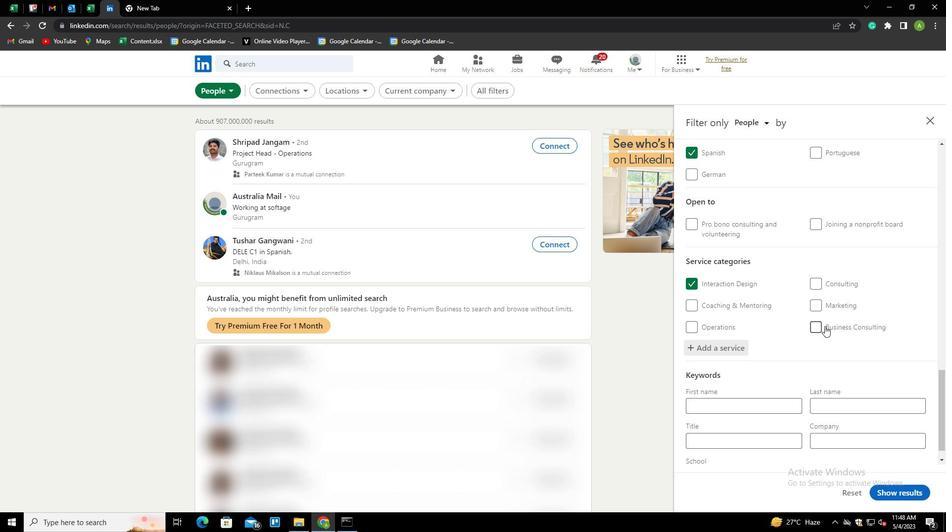 
Action: Mouse scrolled (825, 325) with delta (0, 0)
Screenshot: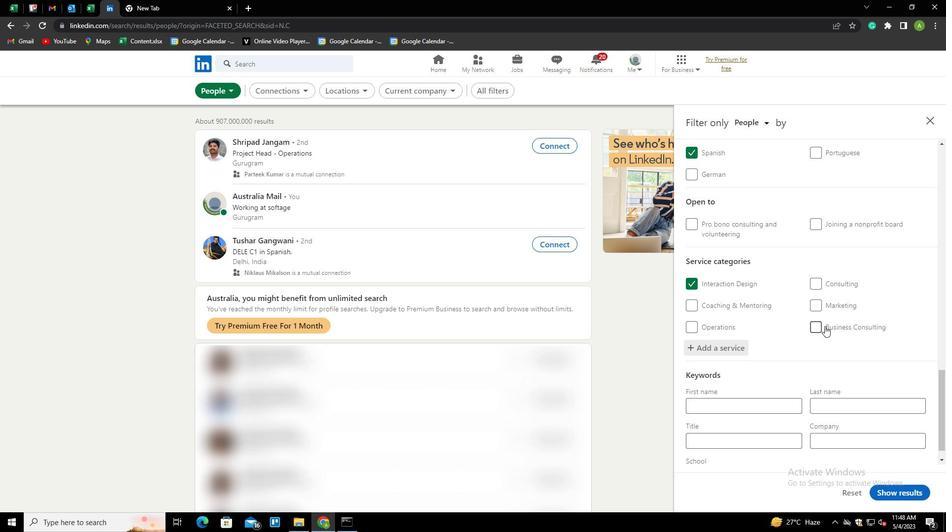 
Action: Mouse scrolled (825, 325) with delta (0, 0)
Screenshot: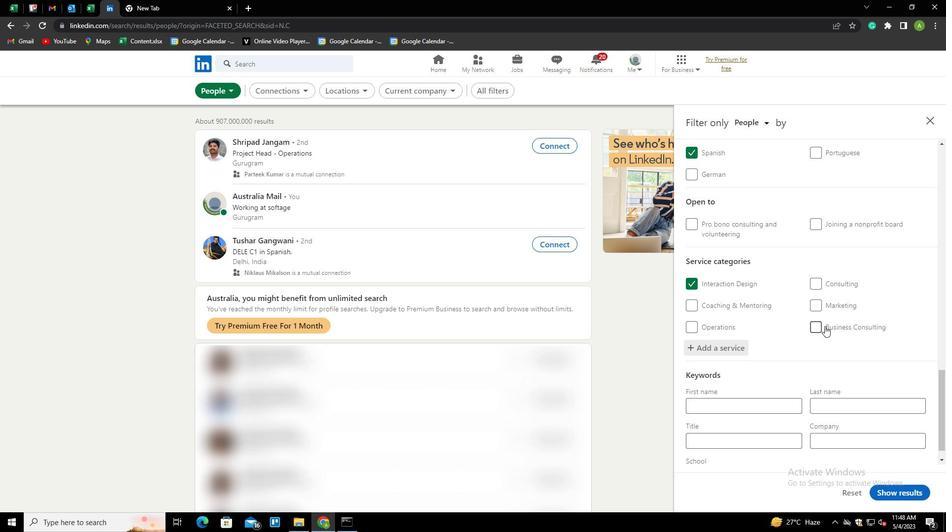
Action: Mouse scrolled (825, 325) with delta (0, 0)
Screenshot: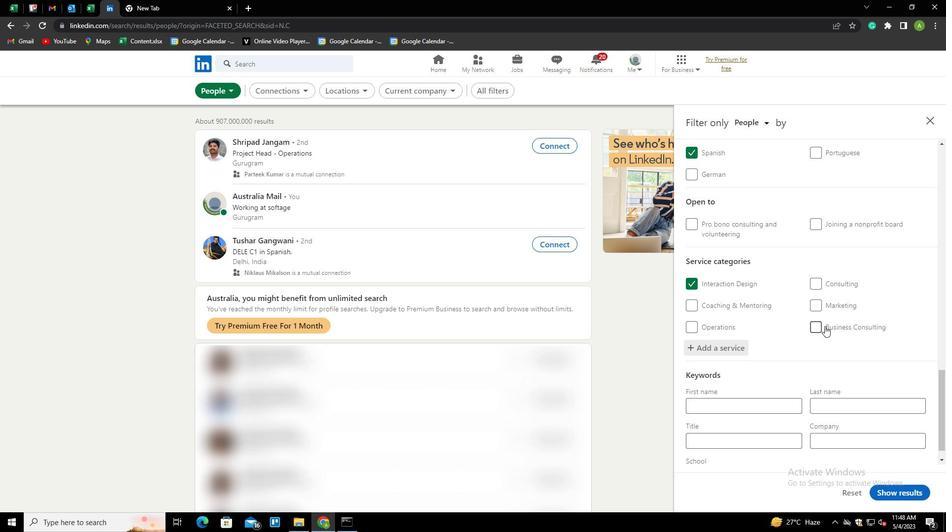 
Action: Mouse moved to (744, 419)
Screenshot: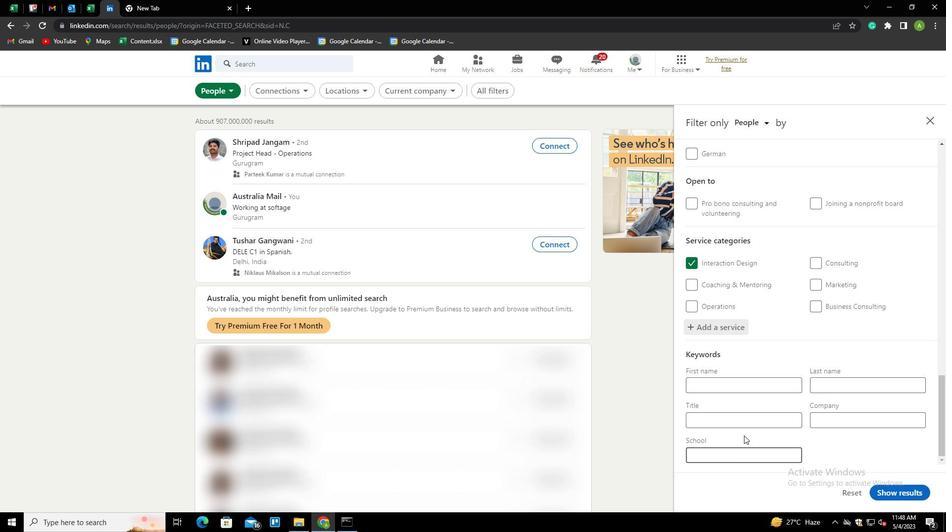 
Action: Mouse pressed left at (744, 419)
Screenshot: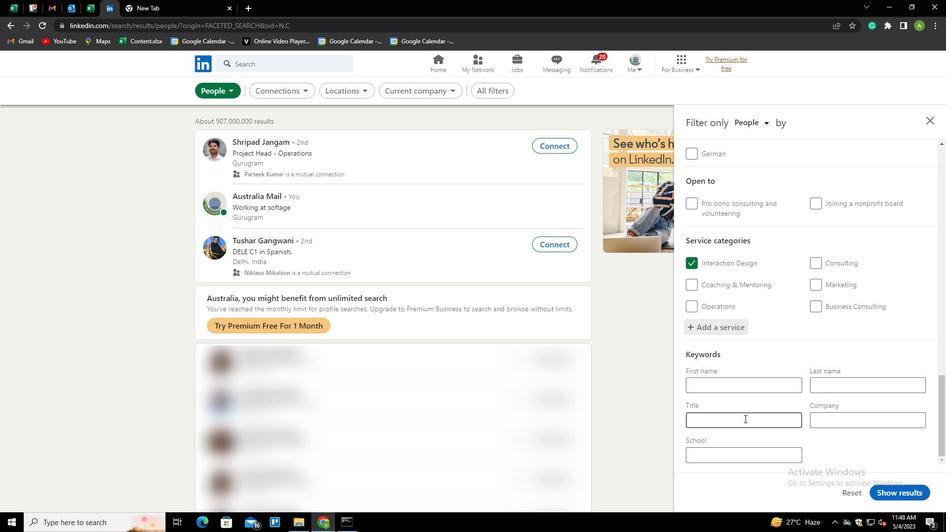 
Action: Key pressed <Key.shift><Key.shift>CUSTOMER<Key.space><Key.shift>SERVICE<Key.space><Key.shift>MANAGER
Screenshot: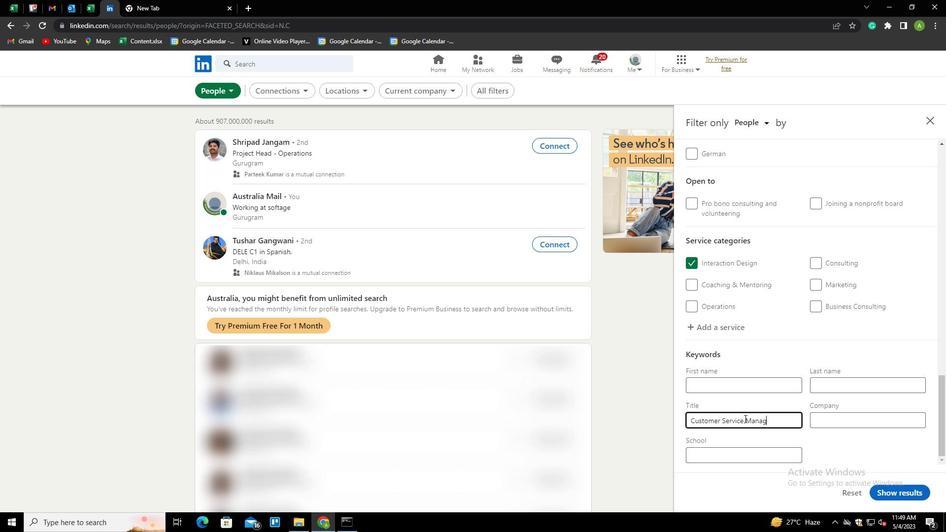 
Action: Mouse moved to (889, 444)
Screenshot: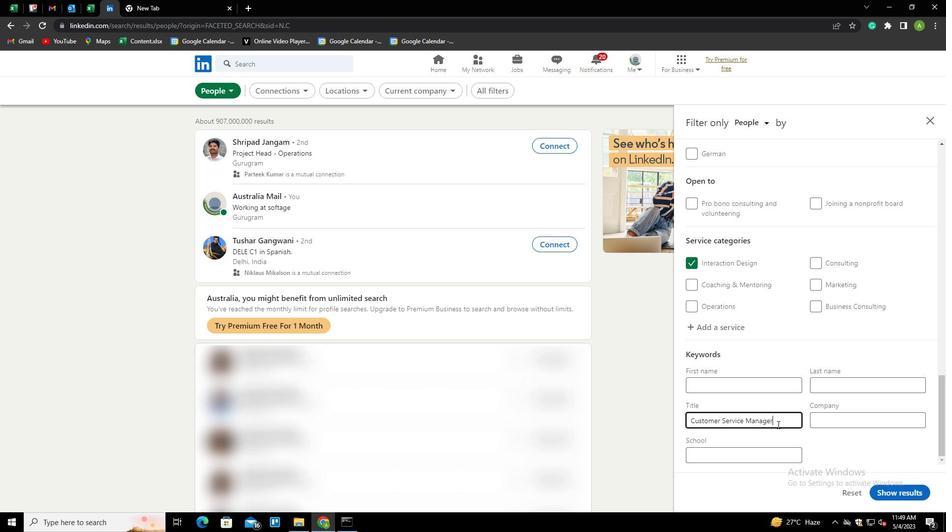 
Action: Mouse pressed left at (889, 444)
Screenshot: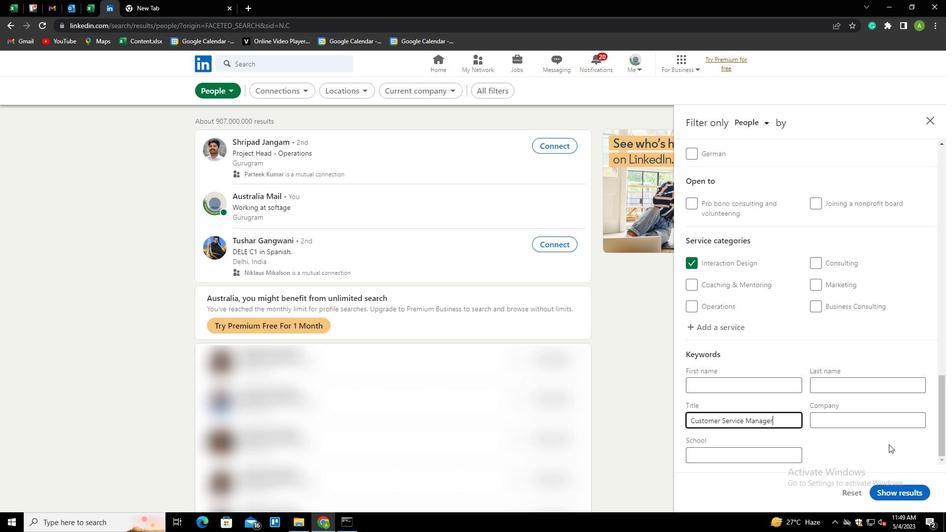 
Action: Mouse moved to (890, 488)
Screenshot: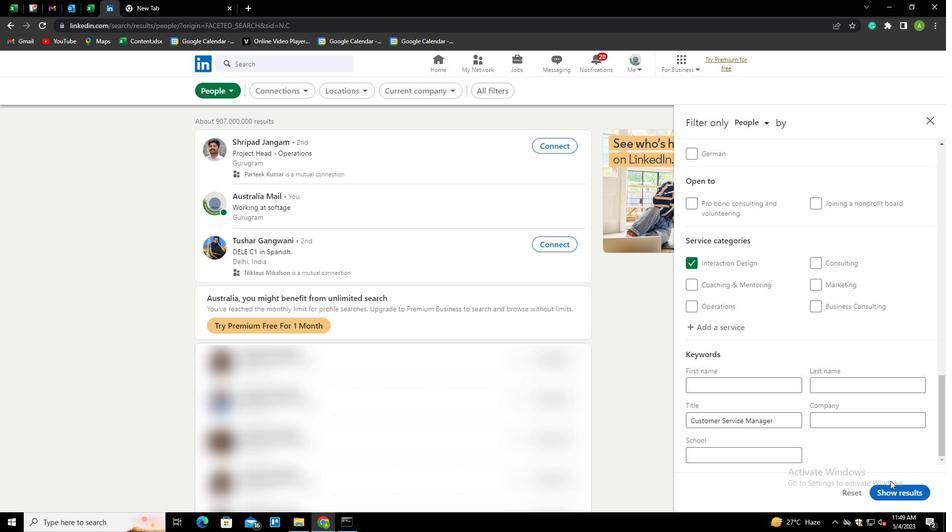 
Action: Mouse pressed left at (890, 488)
Screenshot: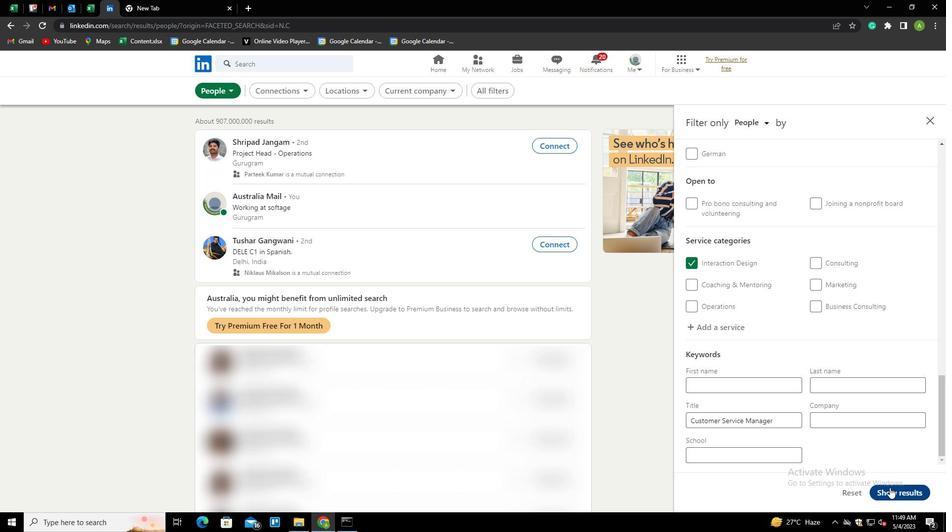 
